 Task: Create new Company, with domain: 'zulu.edu.eg' and type: 'Prospect'. Add new contact for this company, with mail Id: 'Jiya18Parker@zulu.edu.eg', First Name: Jiya, Last name:  Parker, Job Title: 'Operations Coordinator', Phone Number: '(408) 555-9019'. Change life cycle stage to  Lead and lead status to  Open. Logged in from softage.1@softage.net
Action: Mouse moved to (96, 58)
Screenshot: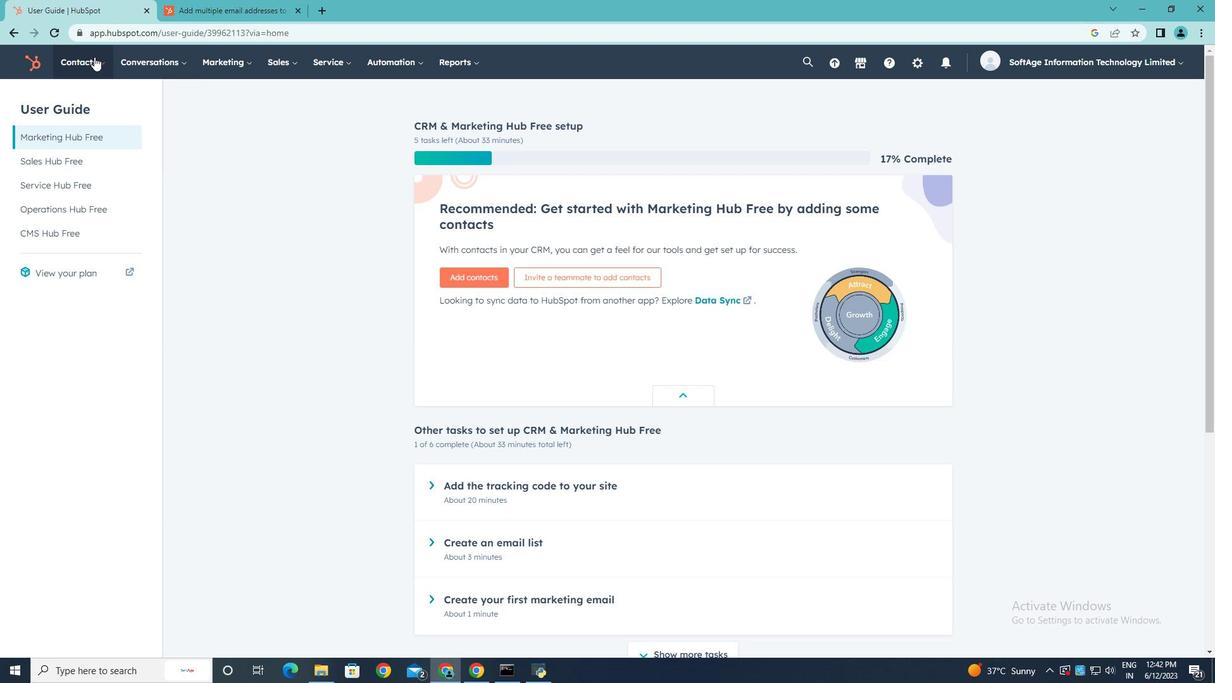 
Action: Mouse pressed left at (96, 58)
Screenshot: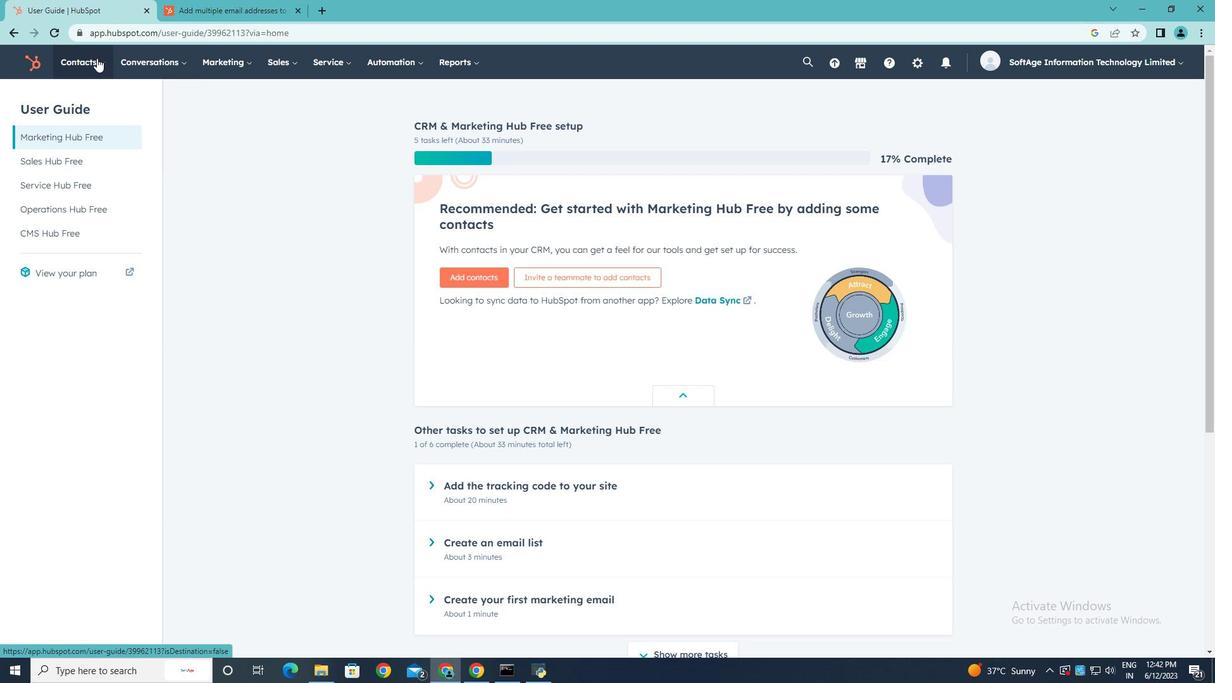 
Action: Mouse moved to (102, 124)
Screenshot: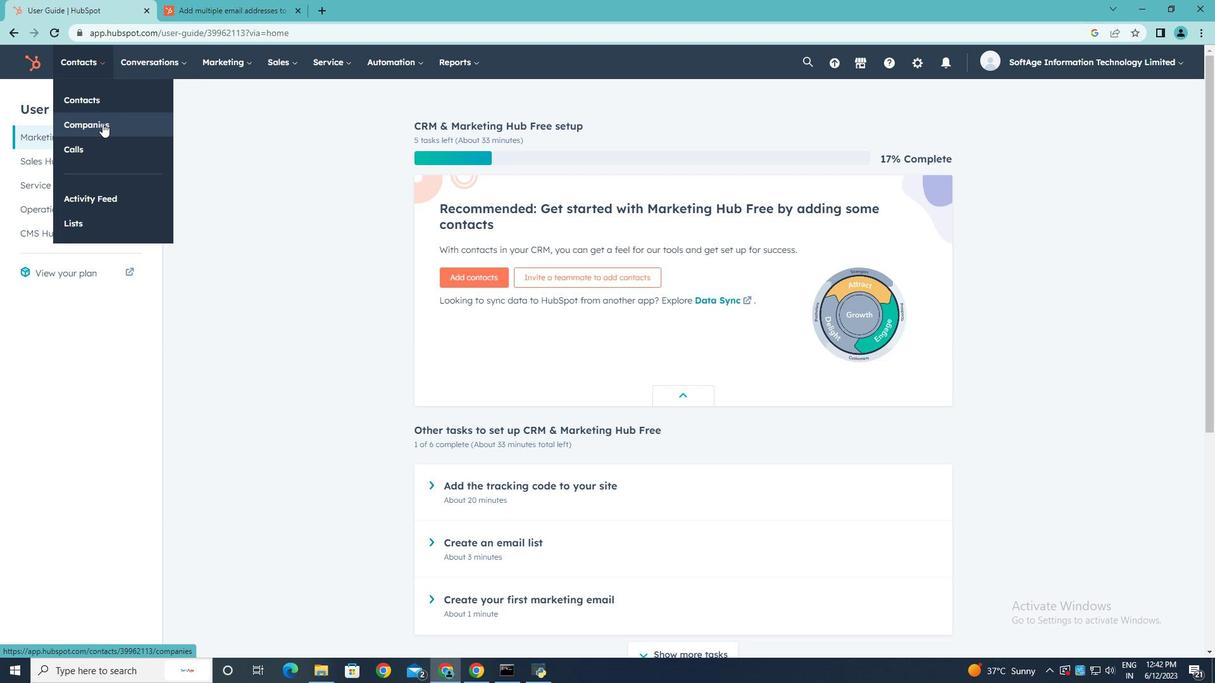 
Action: Mouse pressed left at (102, 124)
Screenshot: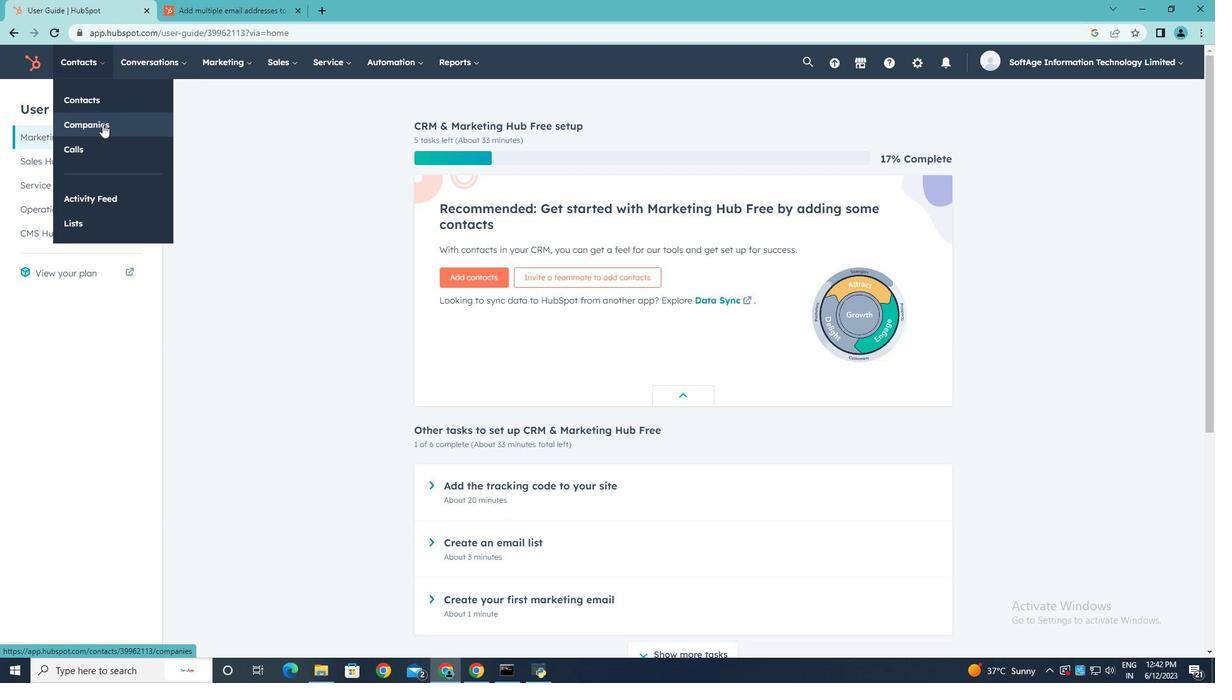 
Action: Mouse moved to (1153, 107)
Screenshot: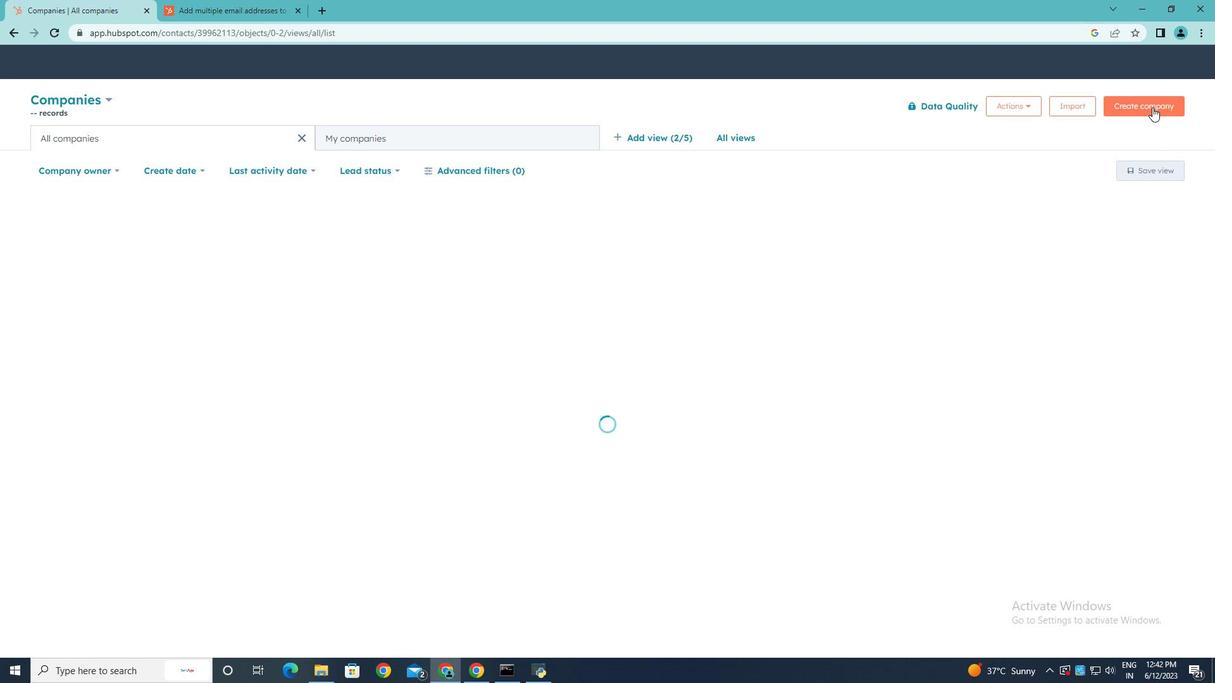 
Action: Mouse pressed left at (1153, 107)
Screenshot: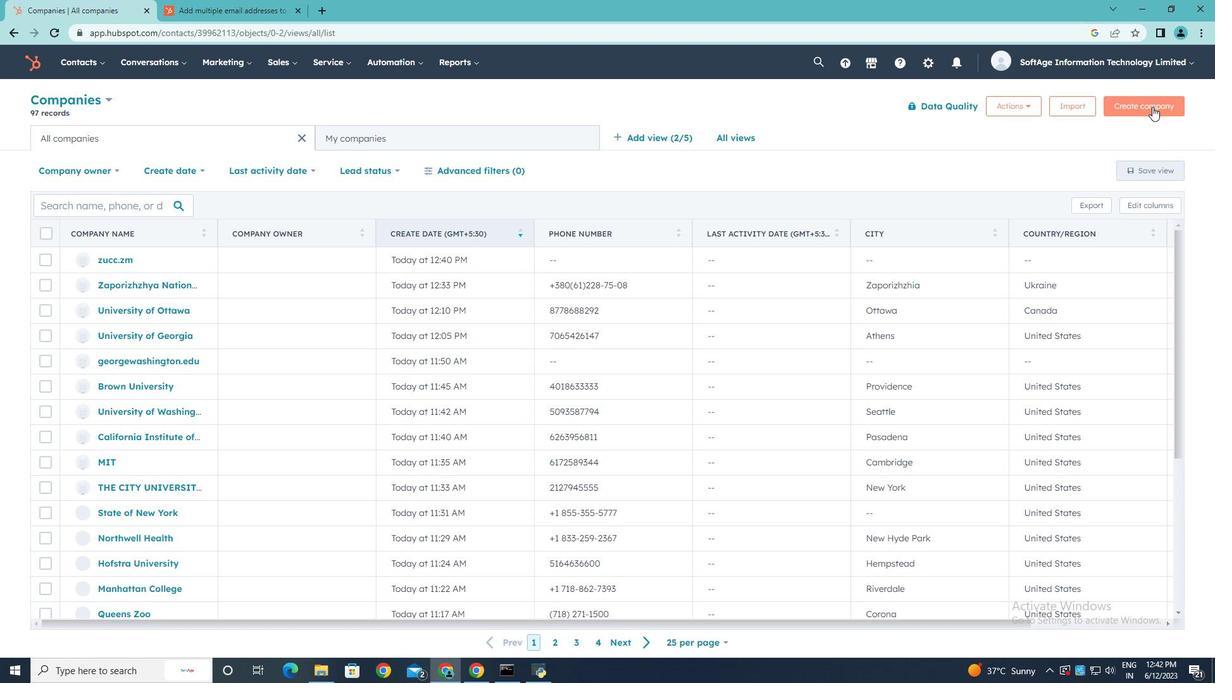 
Action: Mouse moved to (895, 162)
Screenshot: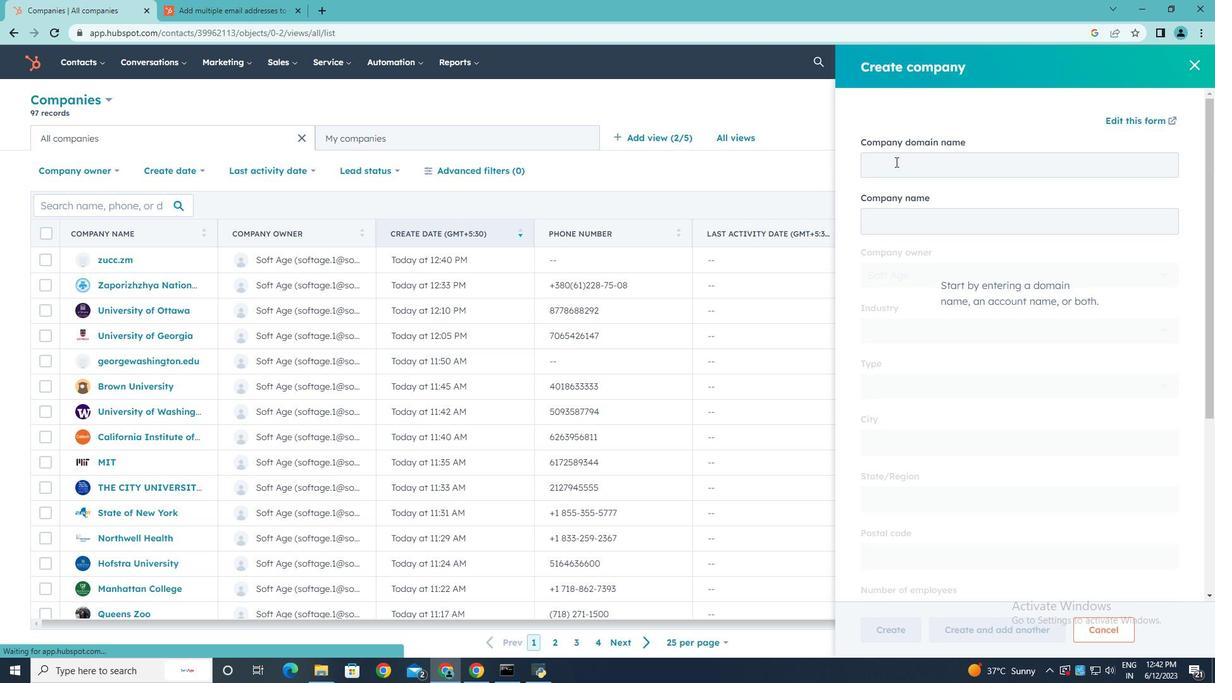 
Action: Mouse pressed left at (895, 162)
Screenshot: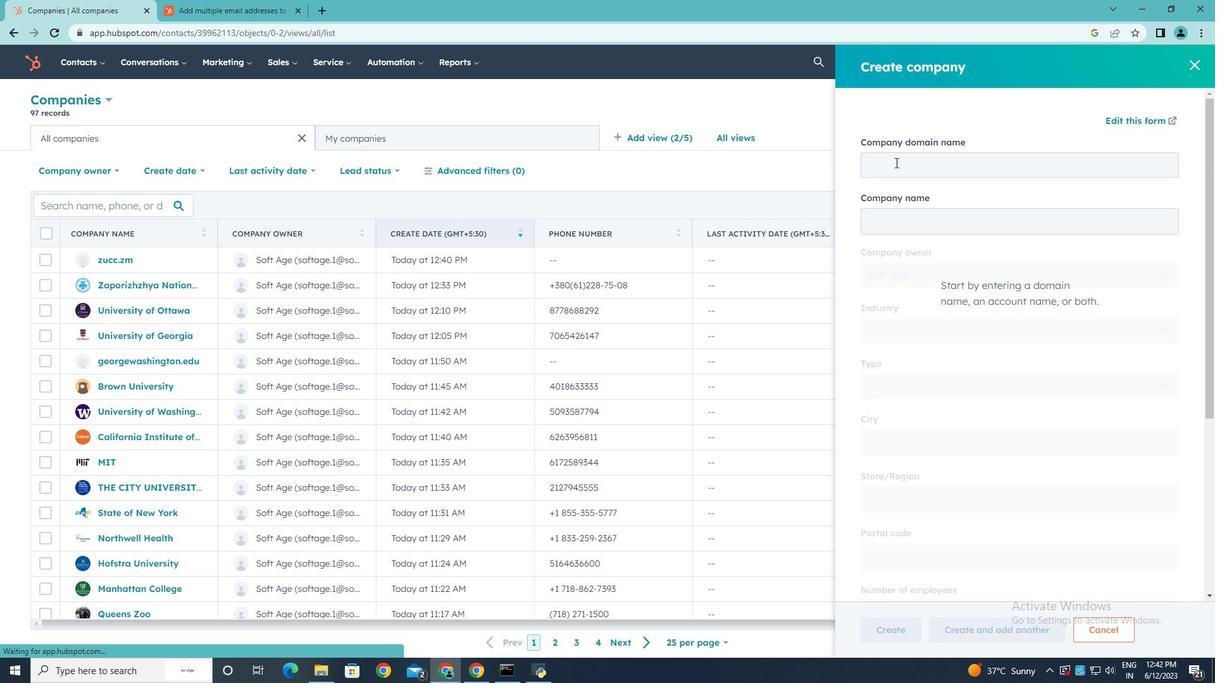 
Action: Key pressed zulu.edu.eg
Screenshot: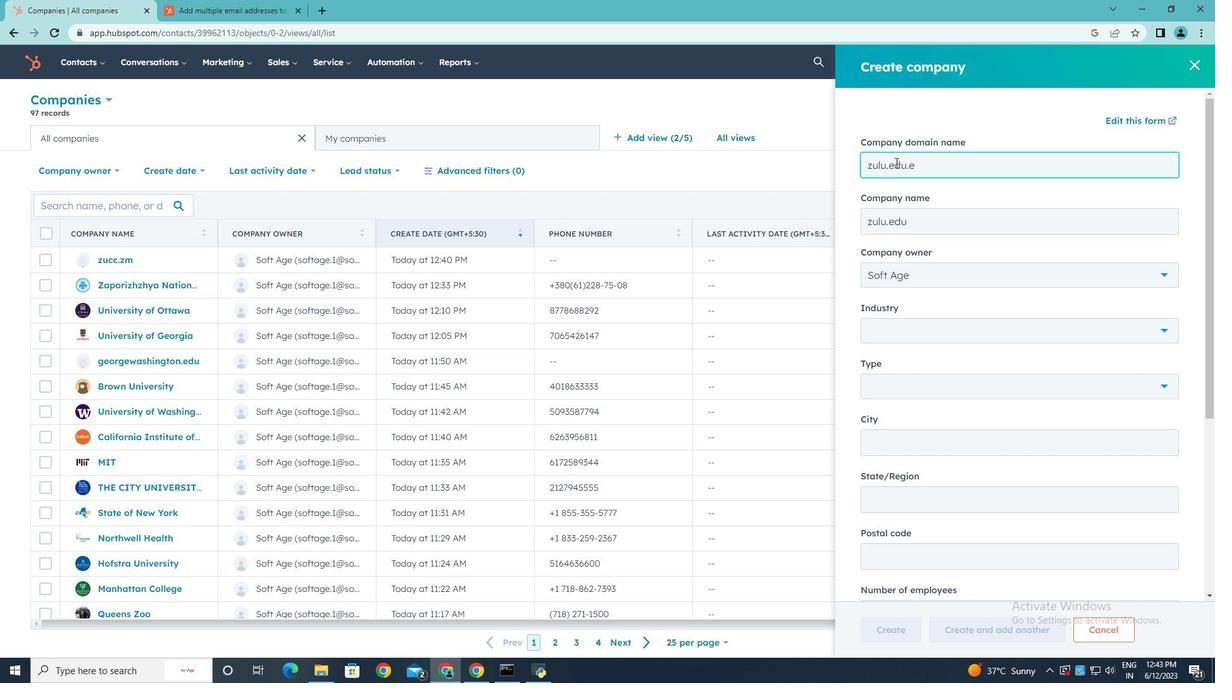 
Action: Mouse moved to (971, 288)
Screenshot: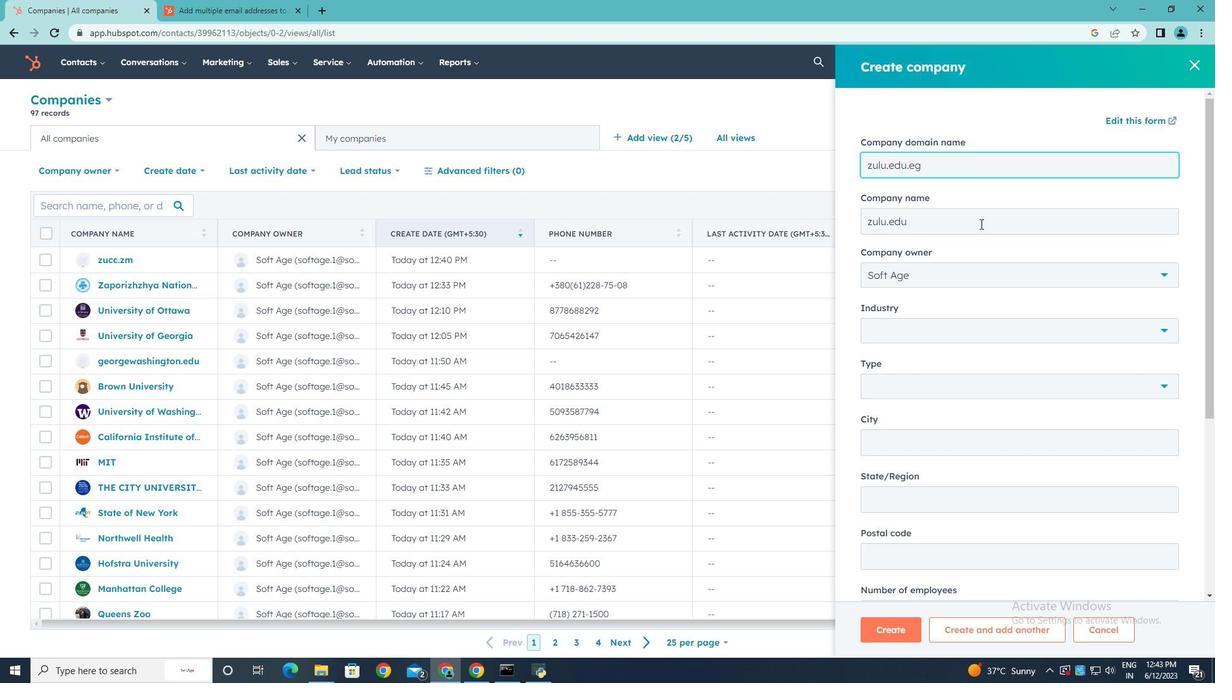 
Action: Mouse scrolled (971, 287) with delta (0, 0)
Screenshot: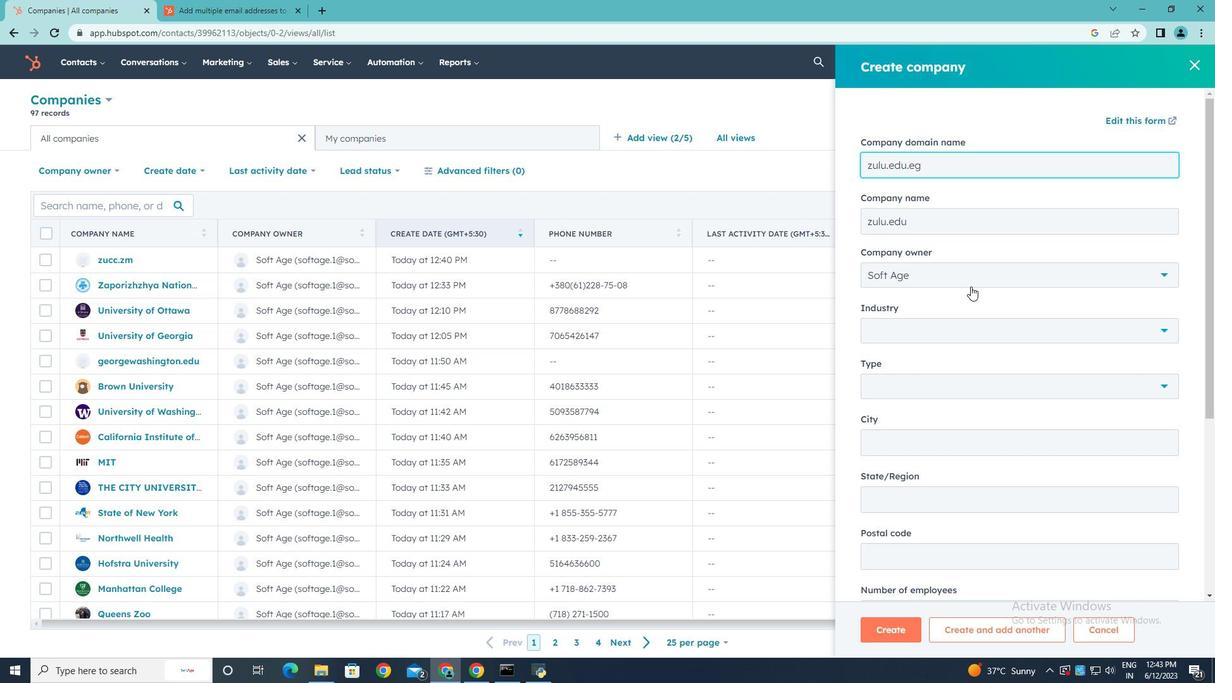 
Action: Mouse scrolled (971, 287) with delta (0, 0)
Screenshot: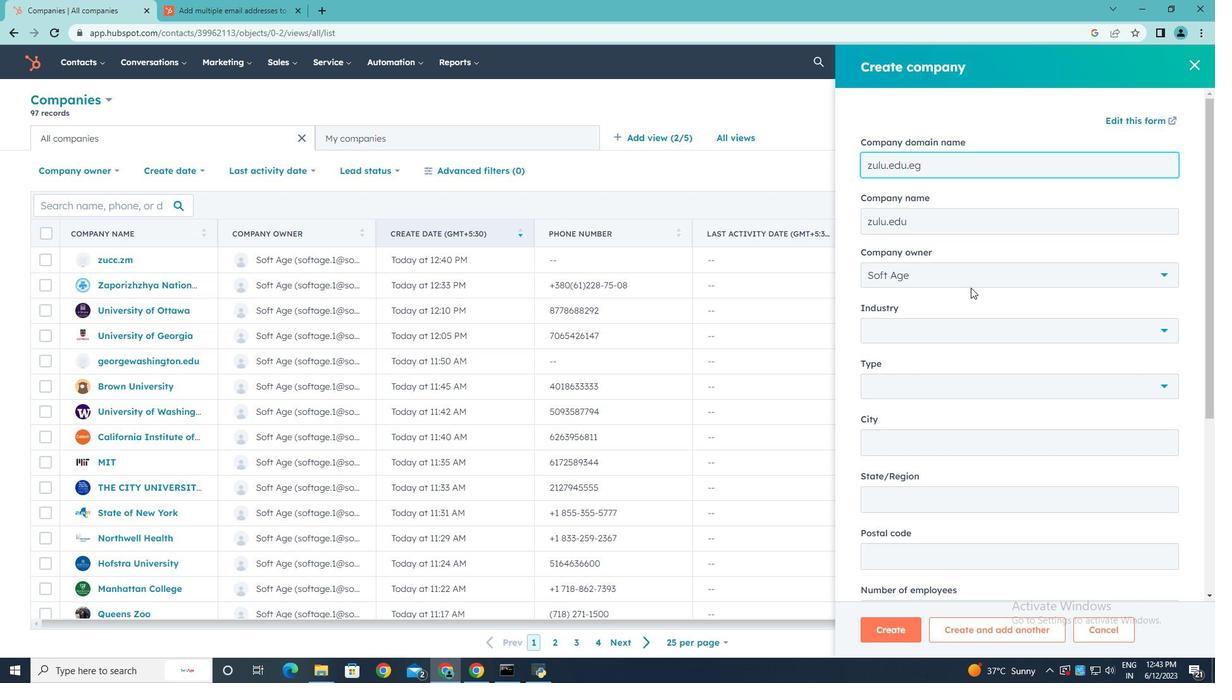 
Action: Mouse moved to (1161, 259)
Screenshot: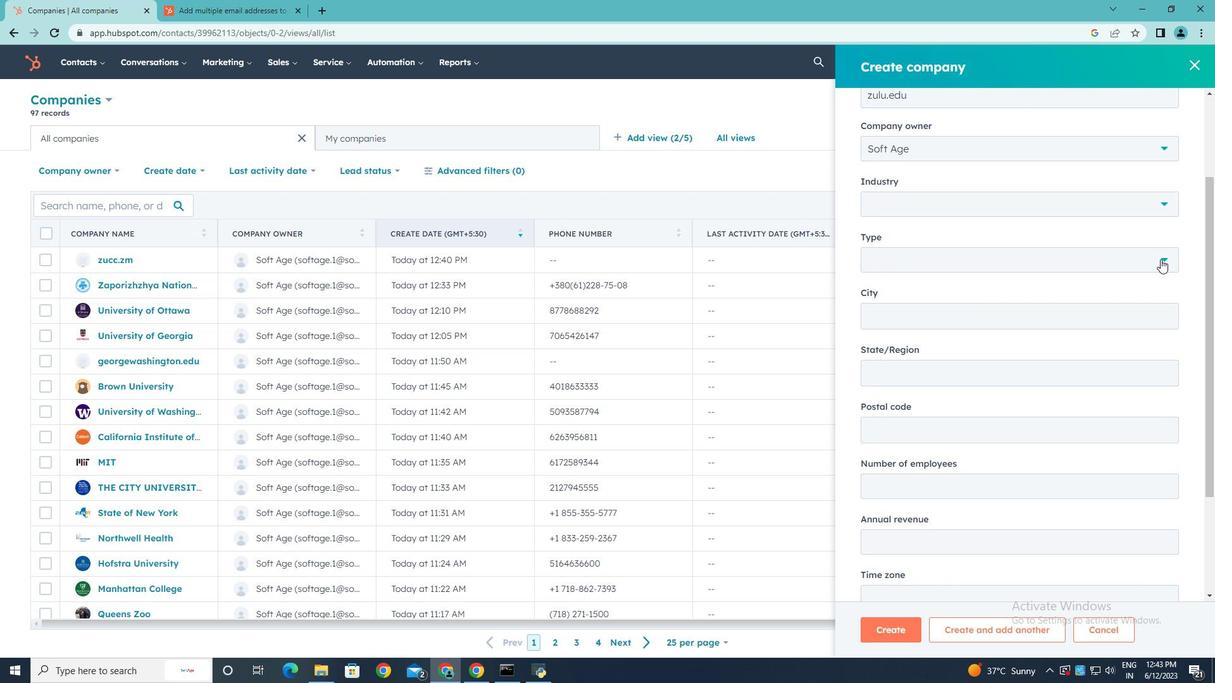 
Action: Mouse pressed left at (1161, 259)
Screenshot: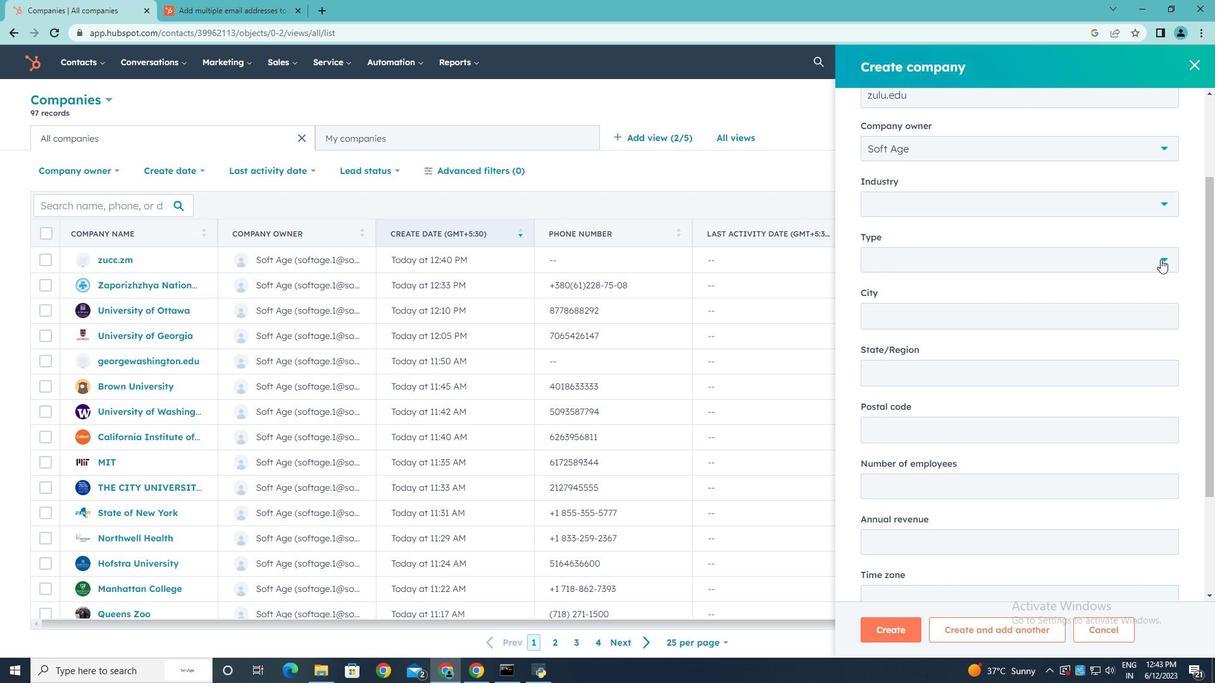
Action: Mouse moved to (997, 314)
Screenshot: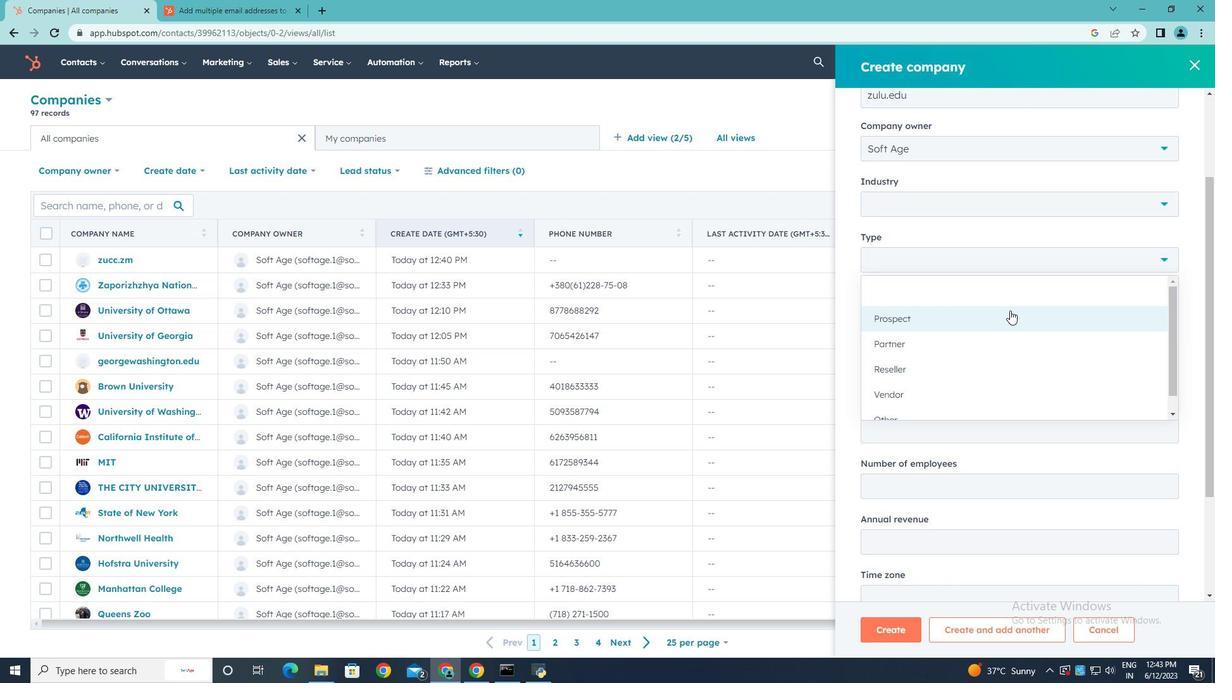 
Action: Mouse pressed left at (997, 314)
Screenshot: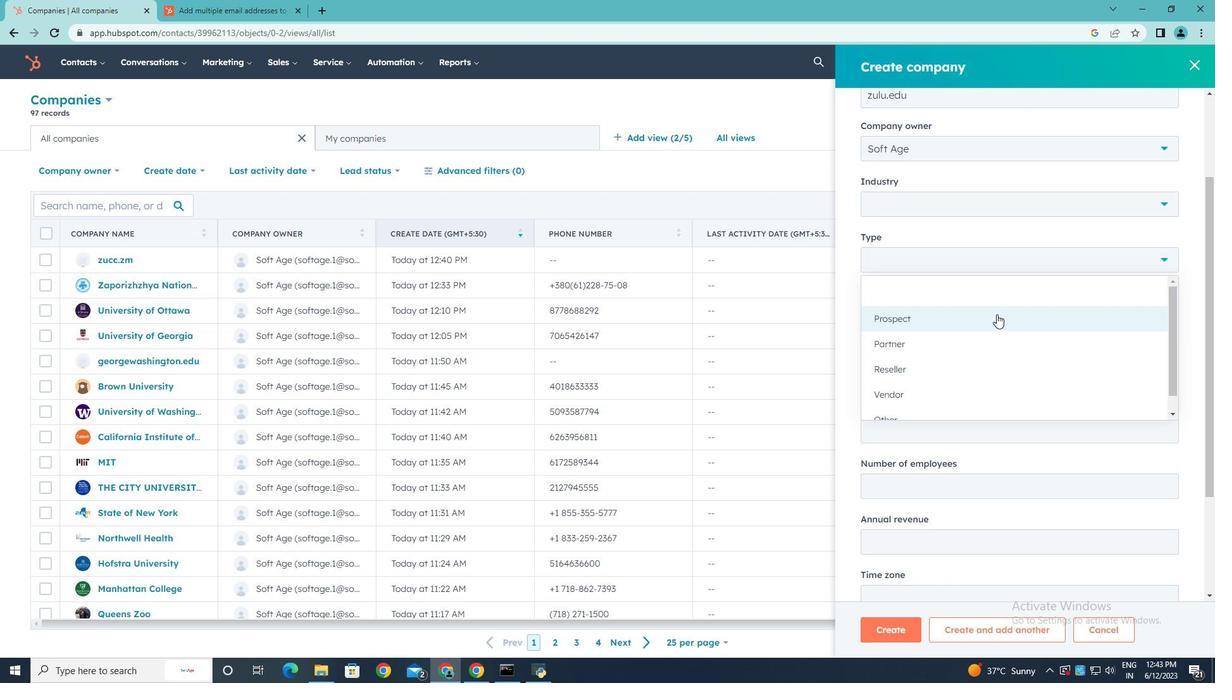 
Action: Mouse moved to (1037, 351)
Screenshot: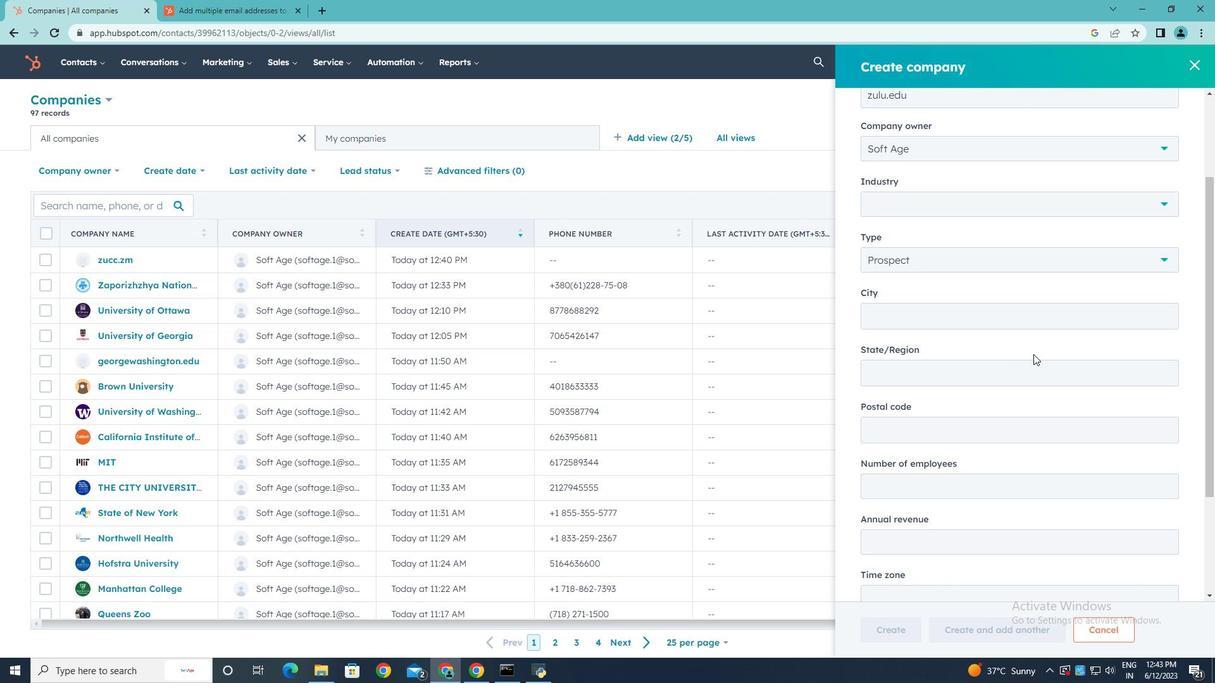 
Action: Mouse scrolled (1037, 350) with delta (0, 0)
Screenshot: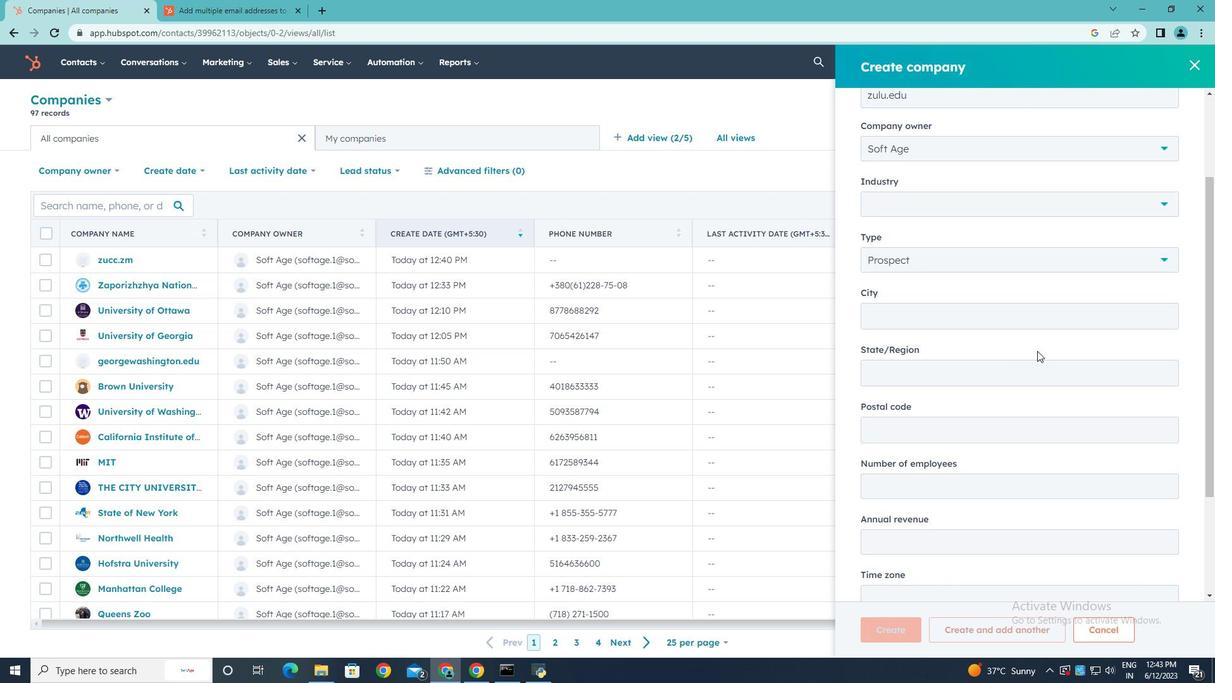 
Action: Mouse scrolled (1037, 350) with delta (0, 0)
Screenshot: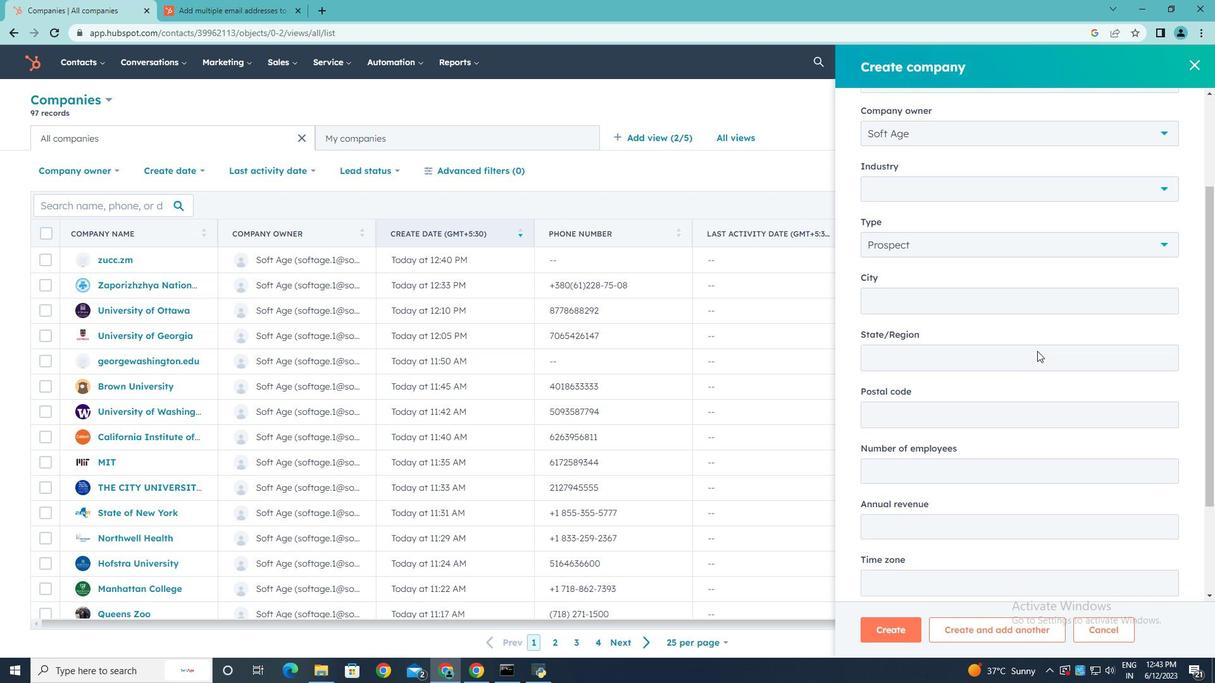 
Action: Mouse scrolled (1037, 350) with delta (0, 0)
Screenshot: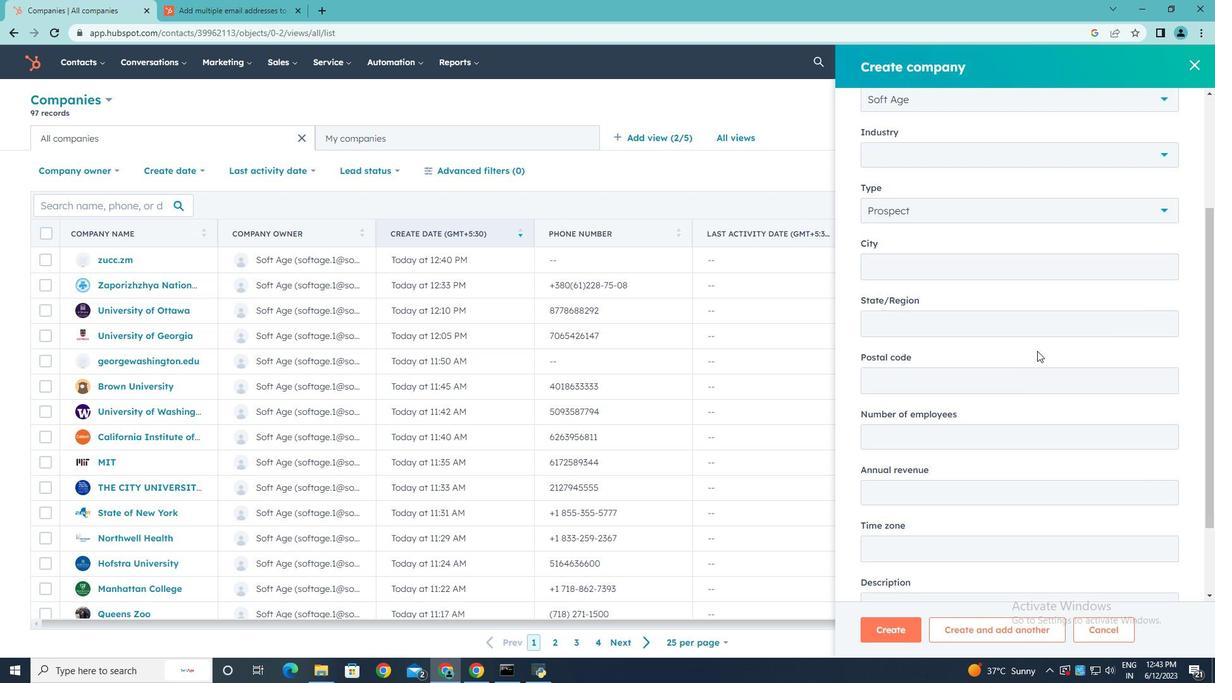
Action: Mouse scrolled (1037, 350) with delta (0, 0)
Screenshot: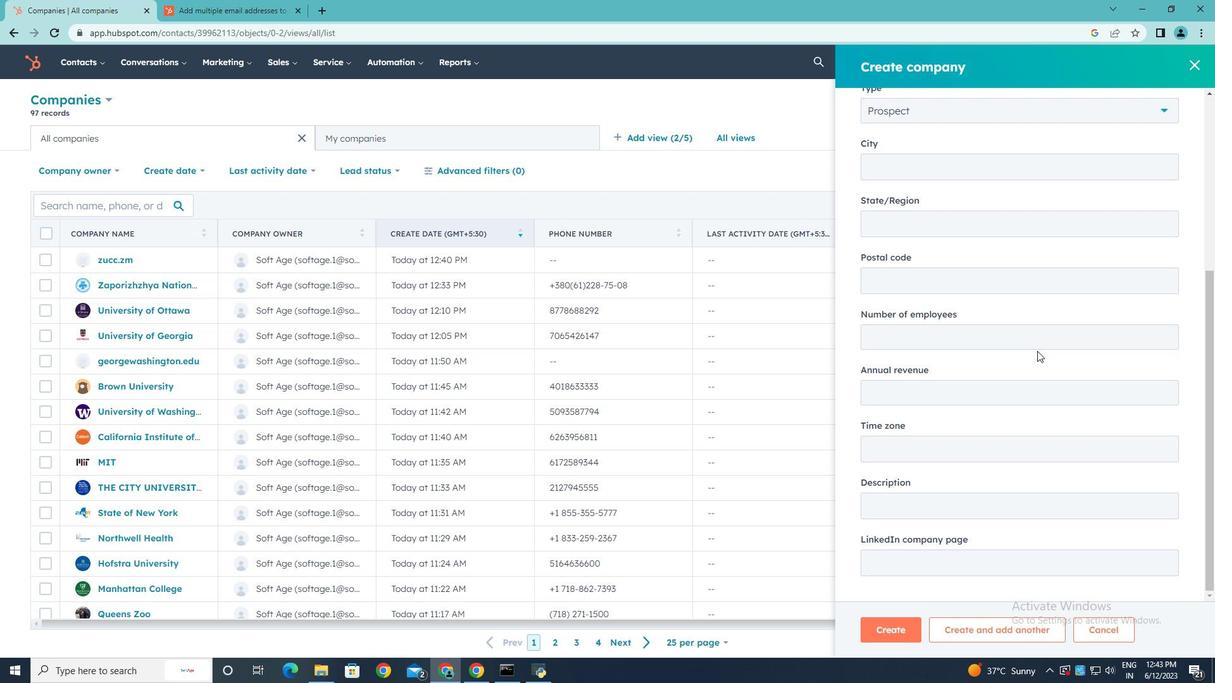 
Action: Mouse scrolled (1037, 350) with delta (0, 0)
Screenshot: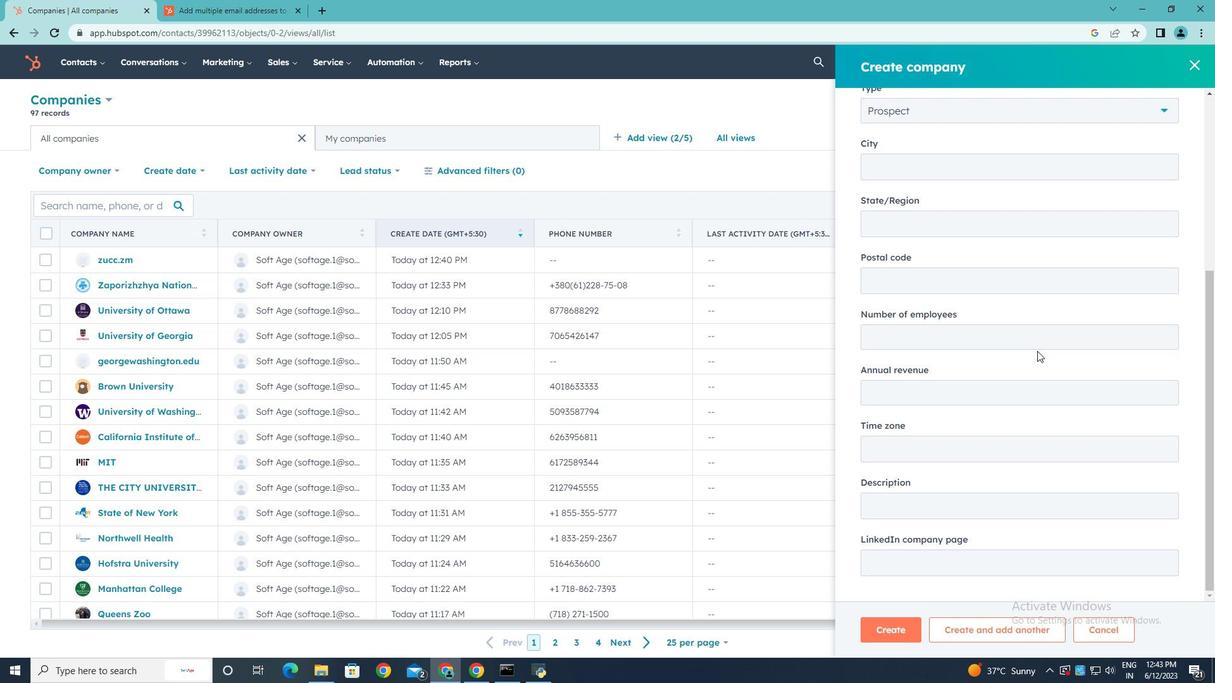 
Action: Mouse scrolled (1037, 350) with delta (0, 0)
Screenshot: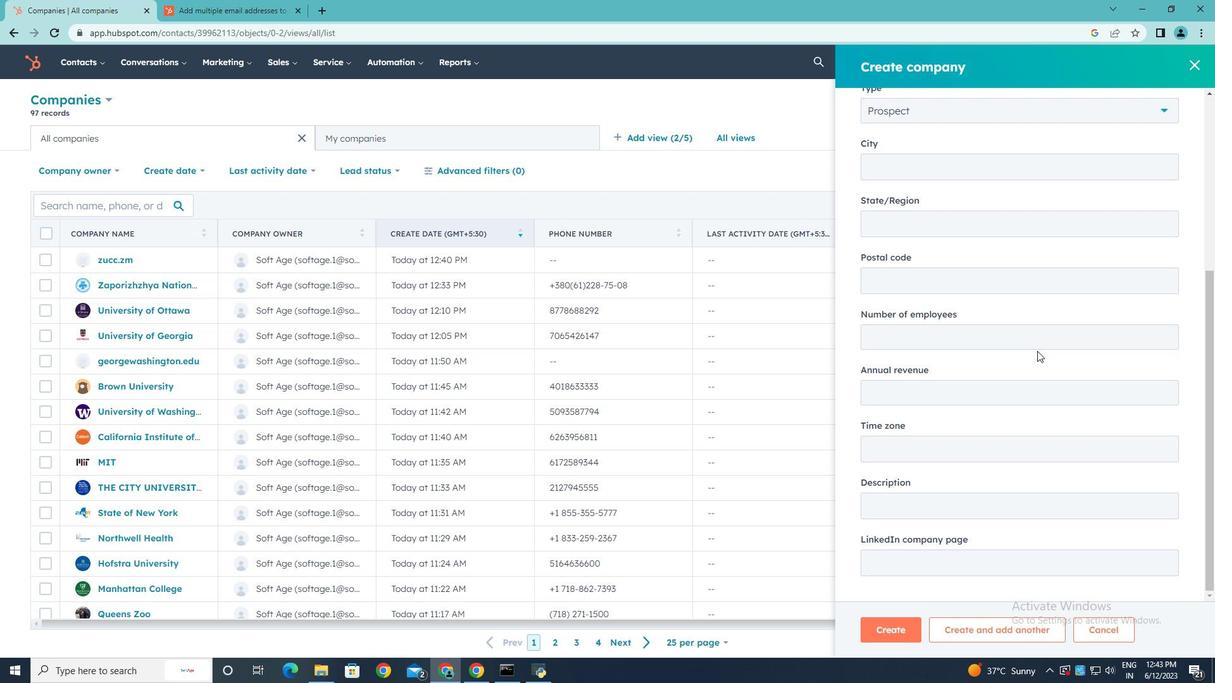 
Action: Mouse moved to (900, 630)
Screenshot: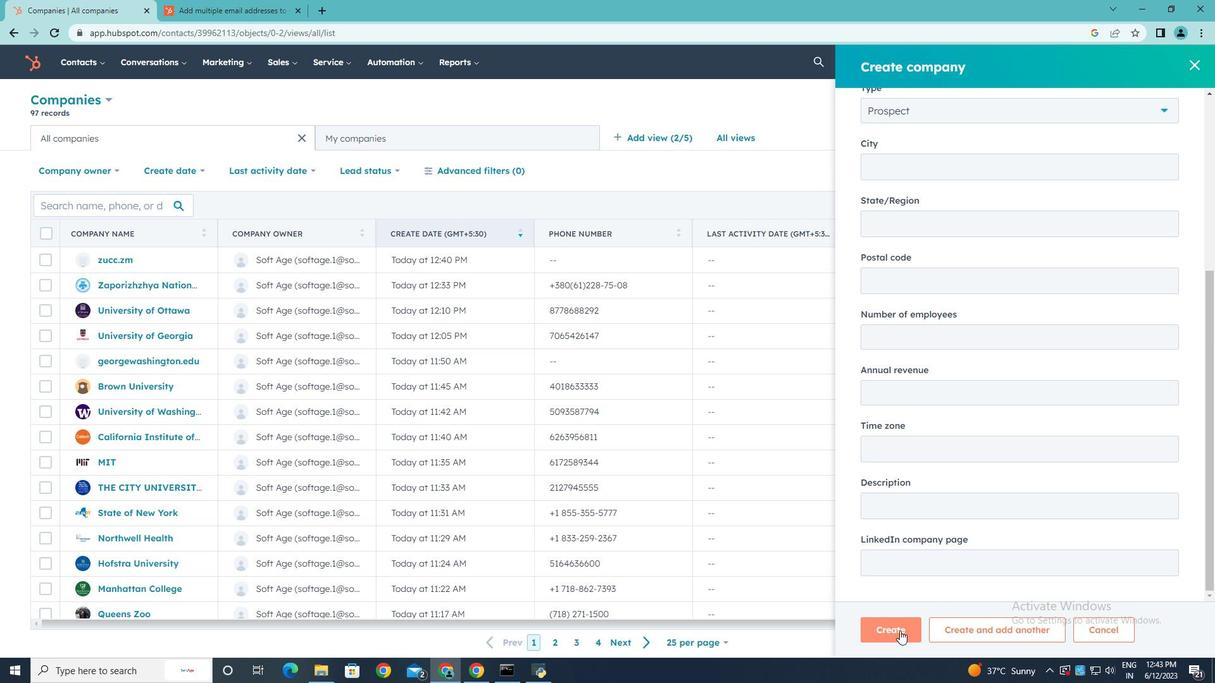 
Action: Mouse pressed left at (900, 630)
Screenshot: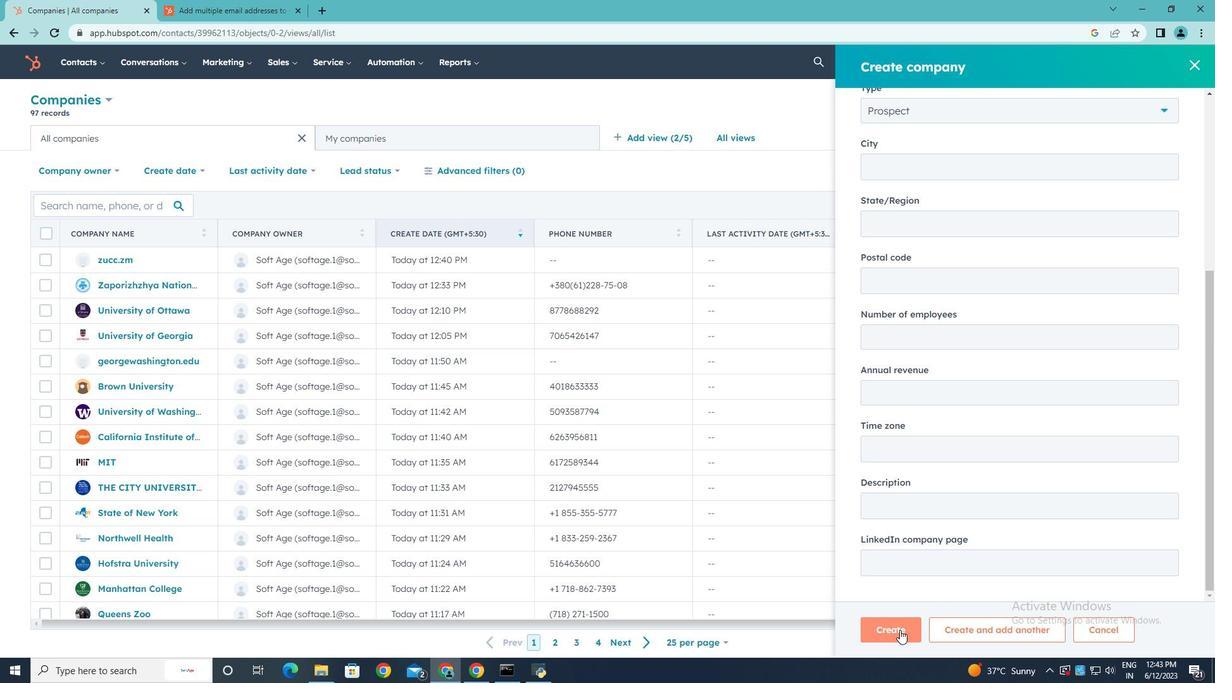 
Action: Mouse moved to (863, 410)
Screenshot: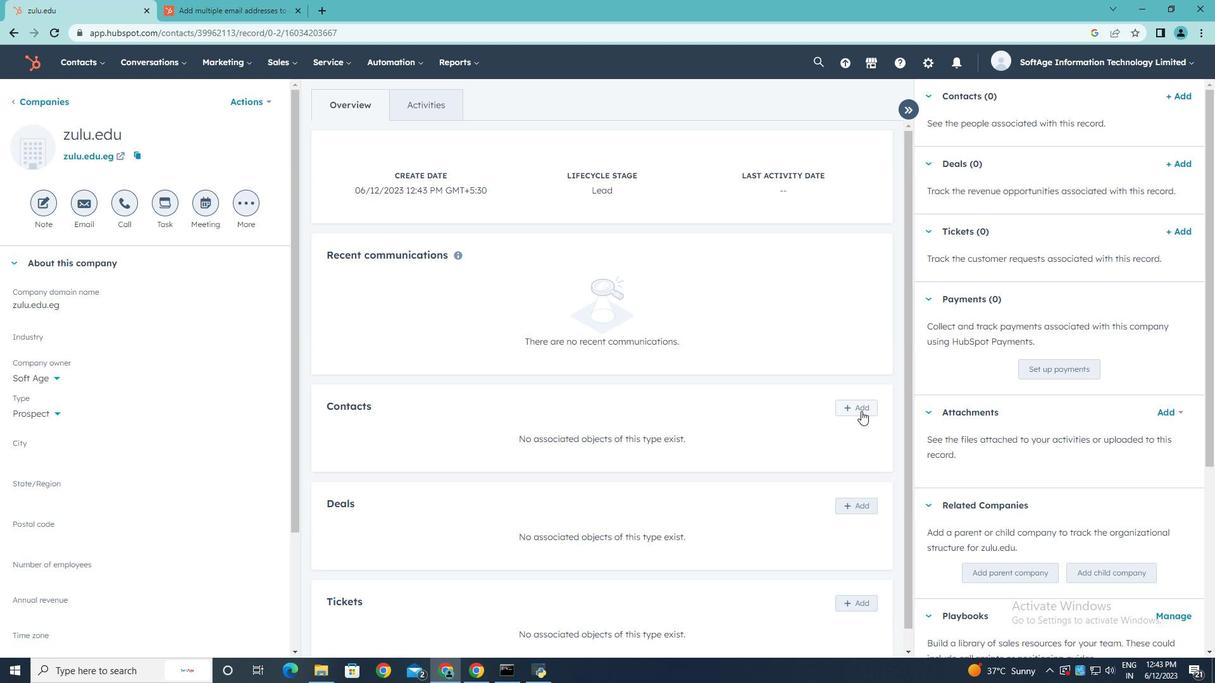 
Action: Mouse pressed left at (863, 410)
Screenshot: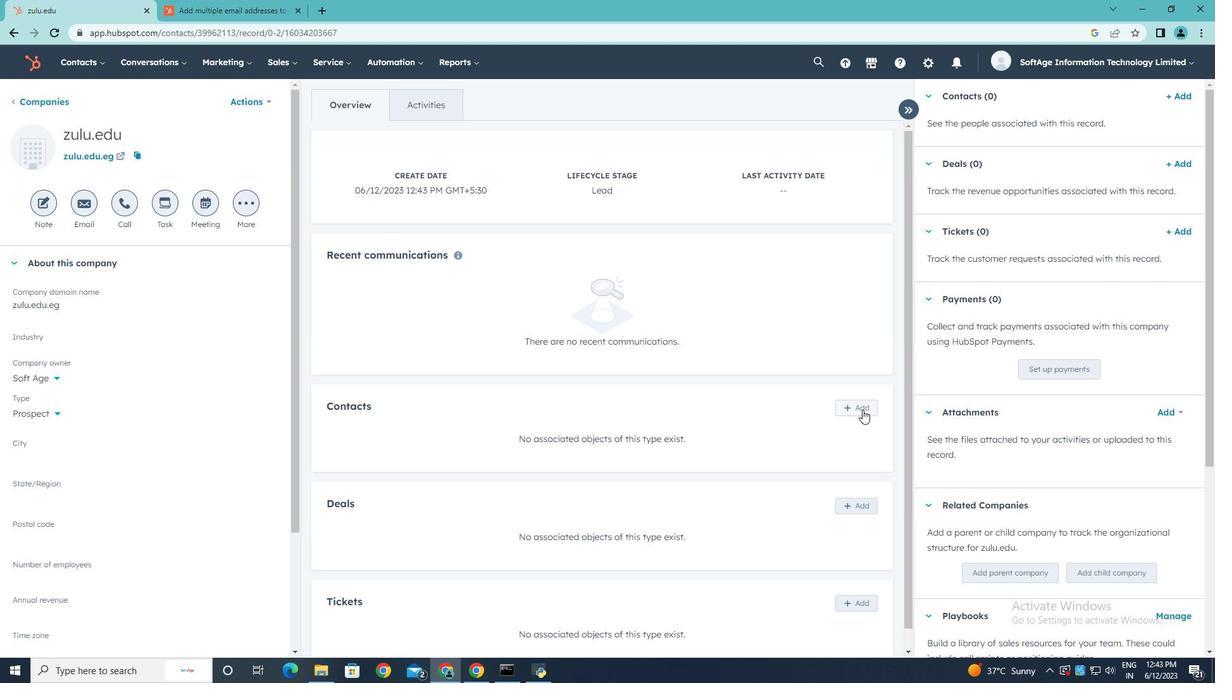 
Action: Mouse moved to (975, 134)
Screenshot: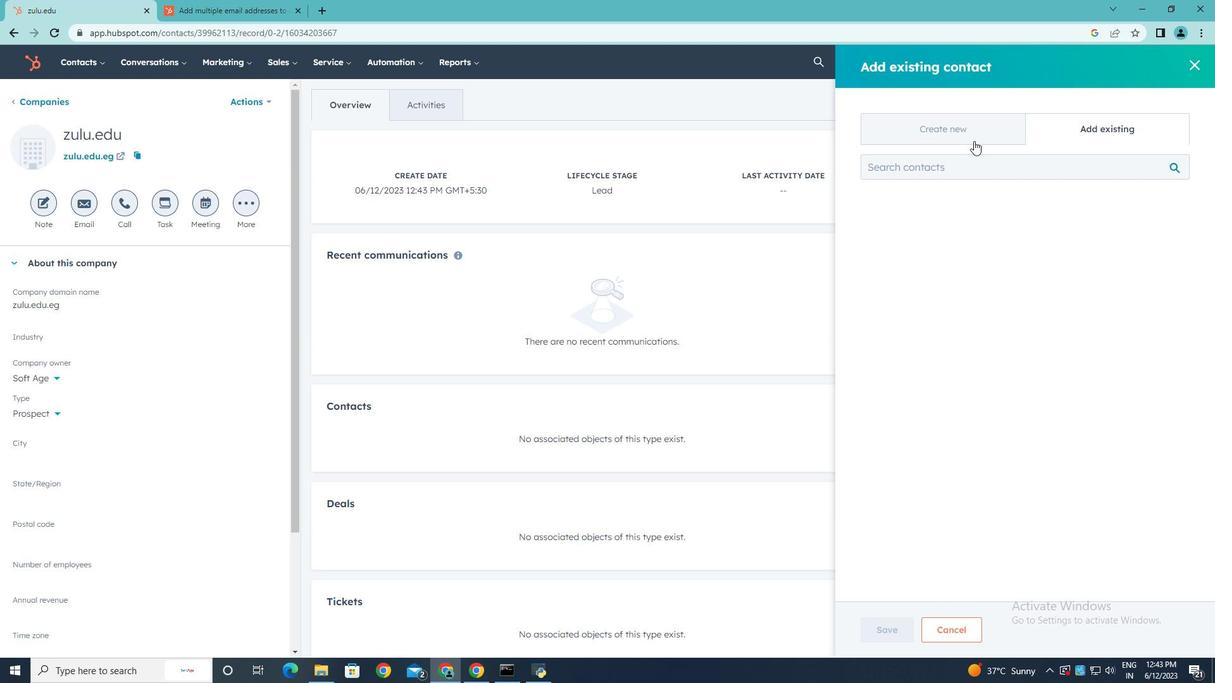 
Action: Mouse pressed left at (975, 134)
Screenshot: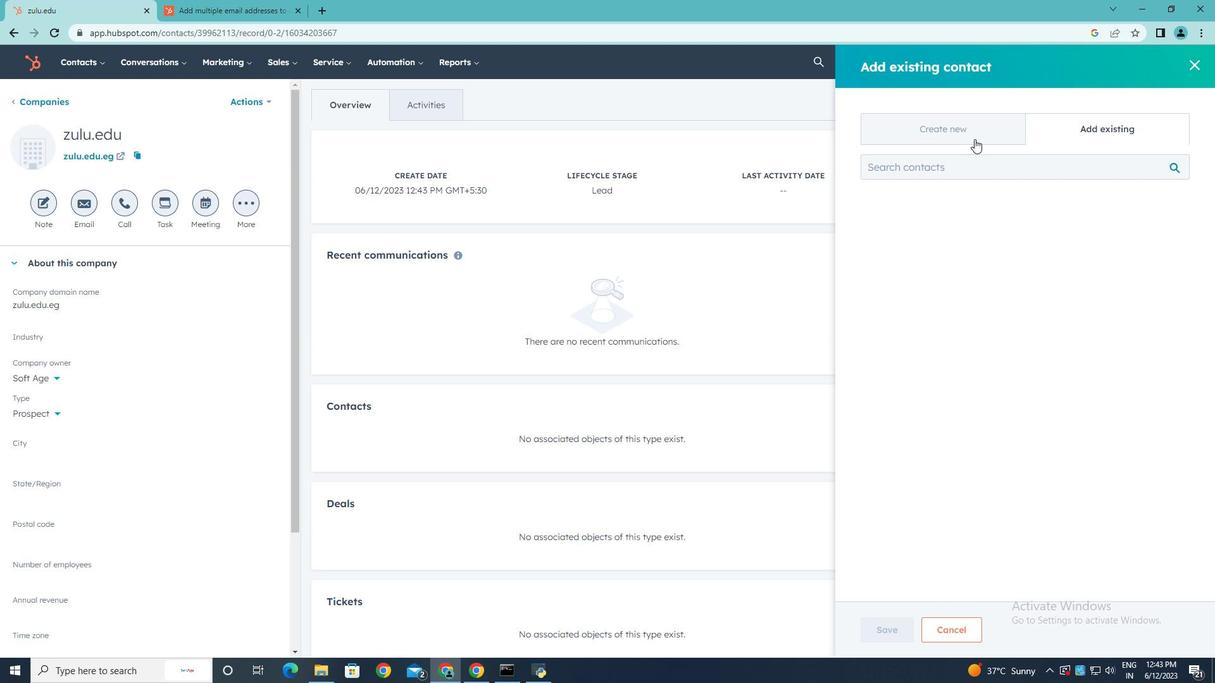 
Action: Mouse moved to (900, 207)
Screenshot: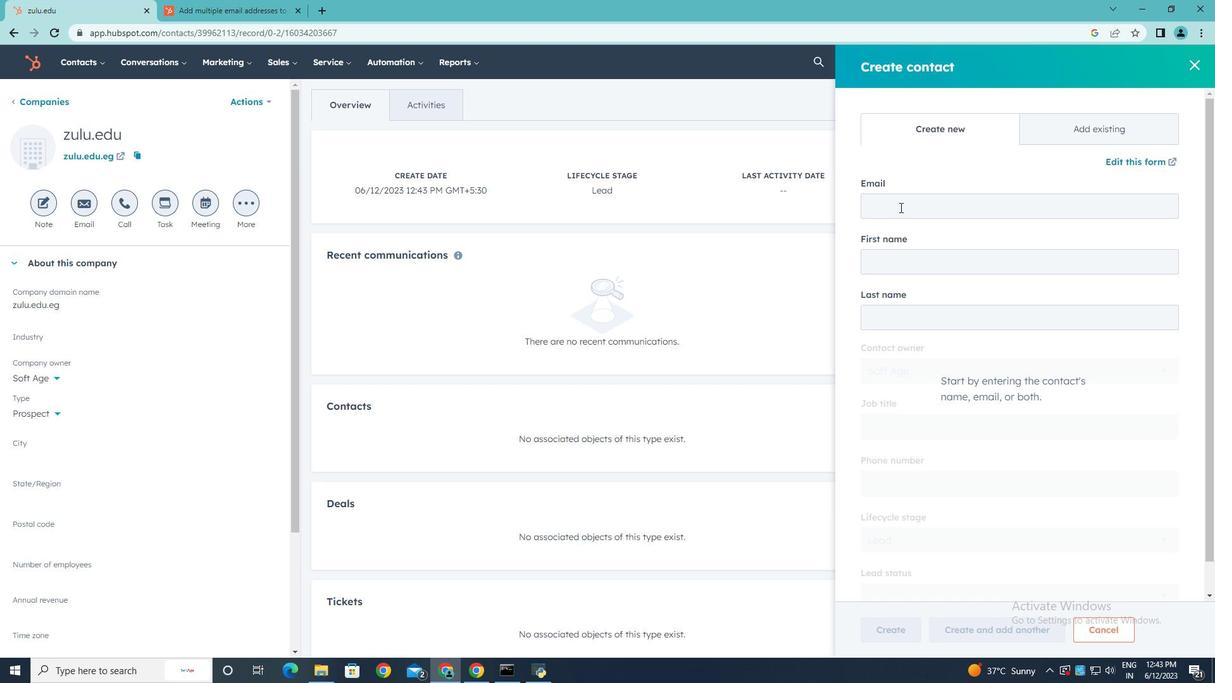 
Action: Mouse pressed left at (900, 207)
Screenshot: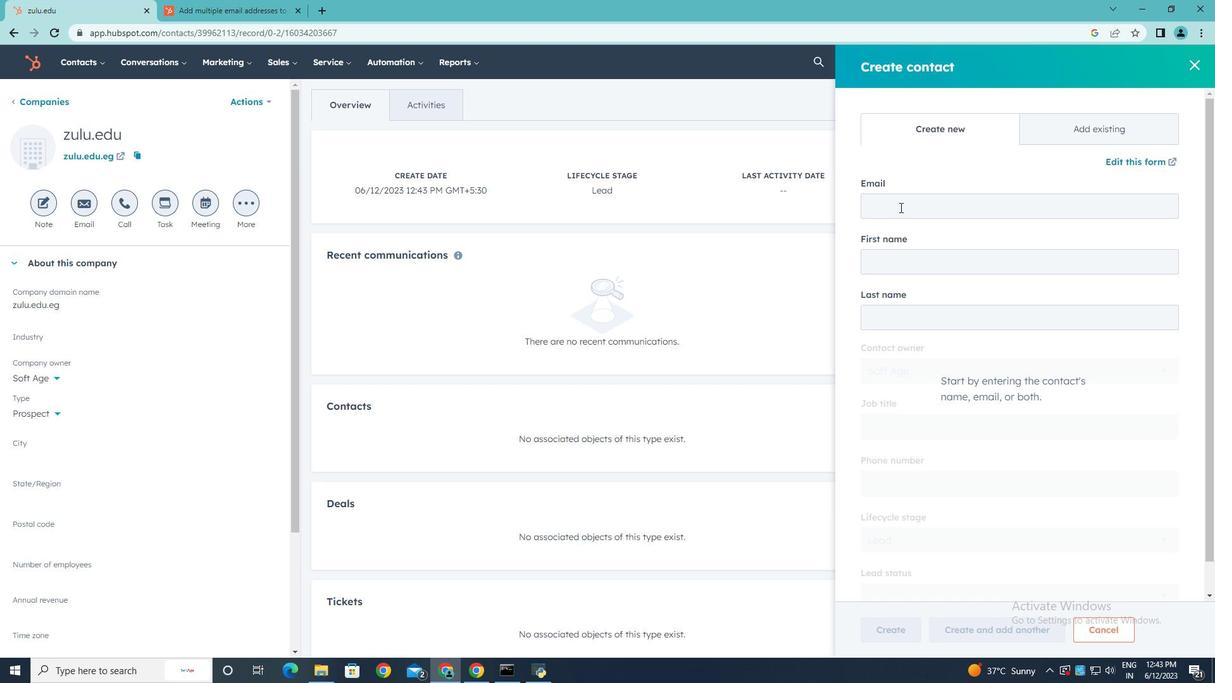 
Action: Key pressed <Key.shift>Jiya18<Key.shift>Parker<Key.shift>@zulu.edu.eg
Screenshot: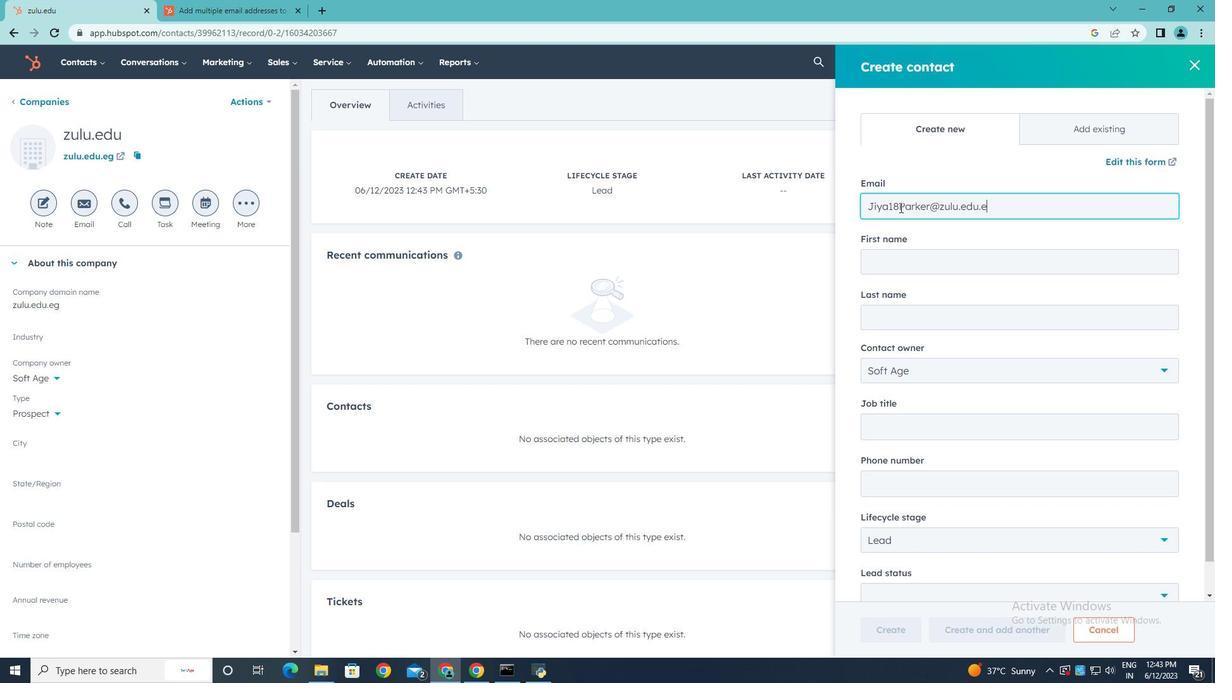 
Action: Mouse moved to (902, 260)
Screenshot: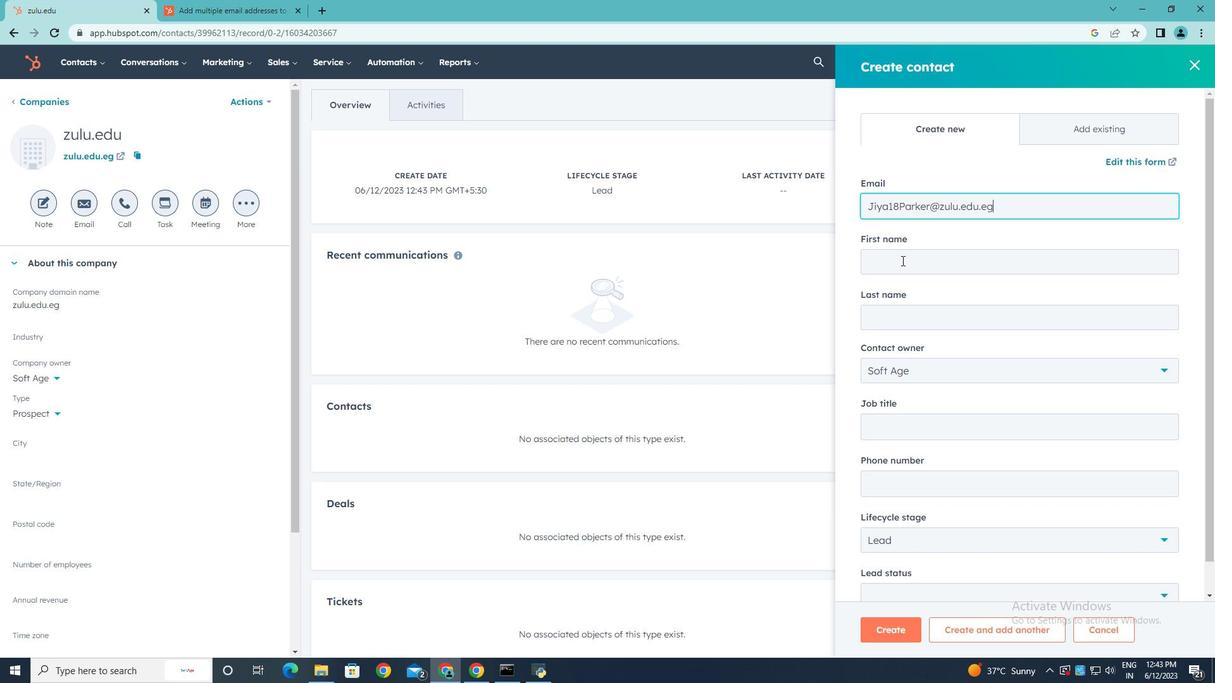 
Action: Mouse pressed left at (902, 260)
Screenshot: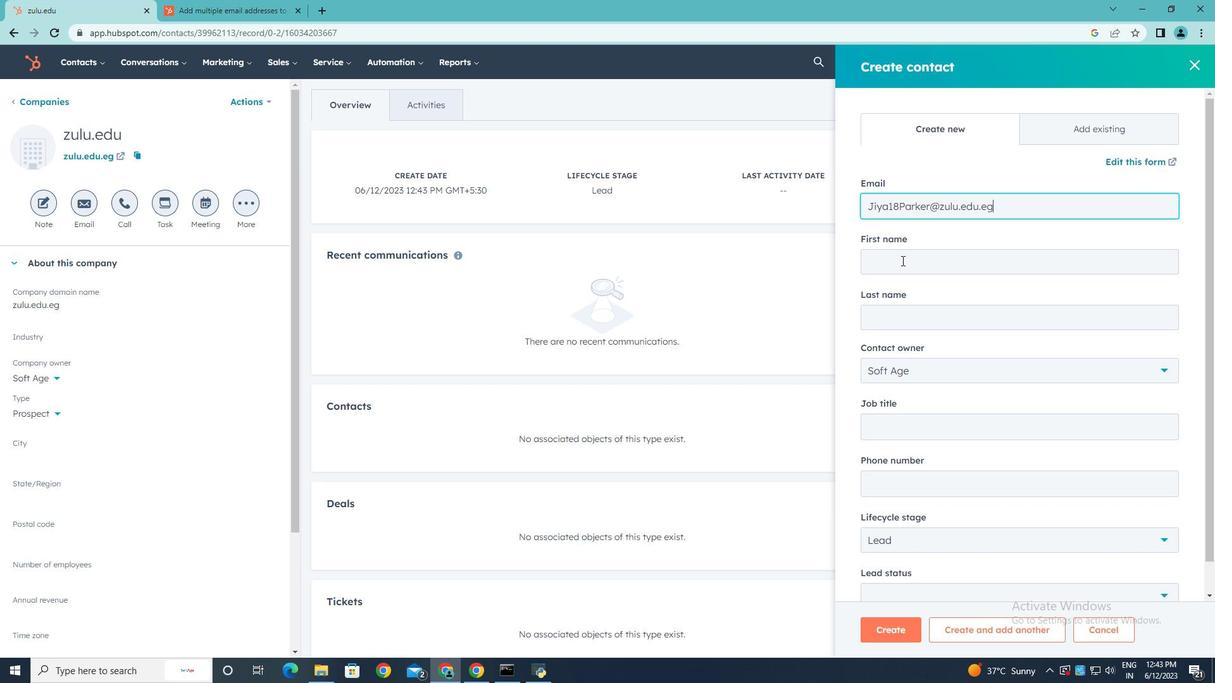 
Action: Key pressed <Key.shift>Jiya
Screenshot: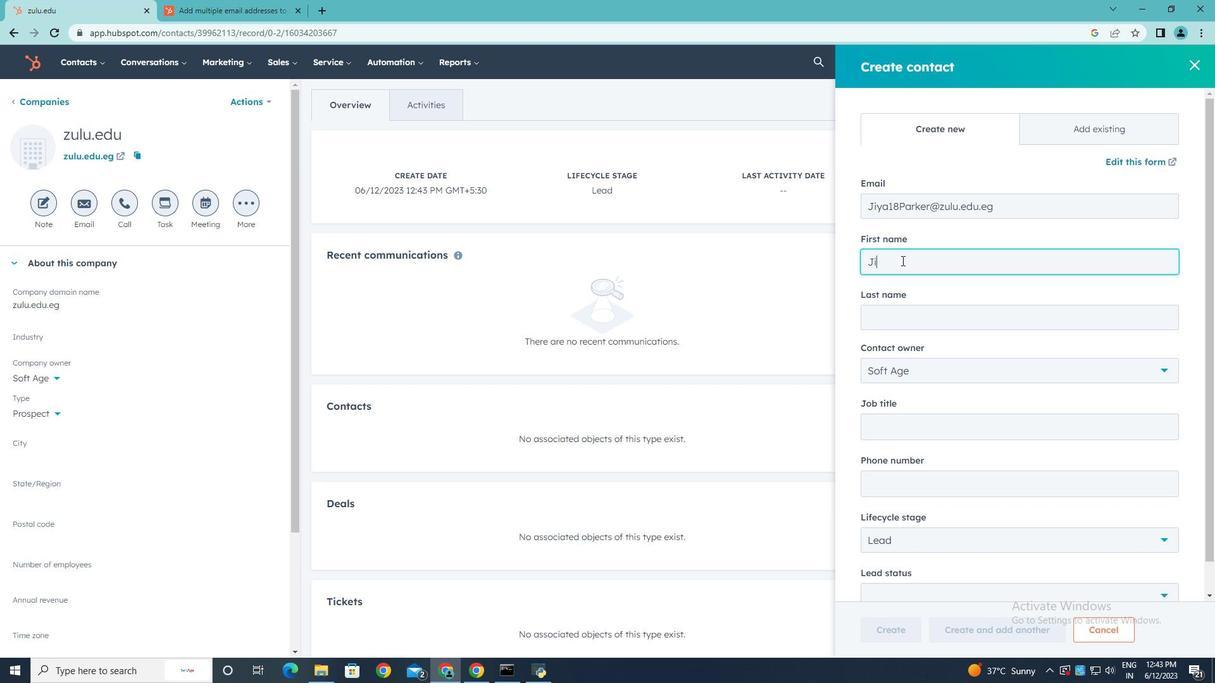 
Action: Mouse moved to (890, 318)
Screenshot: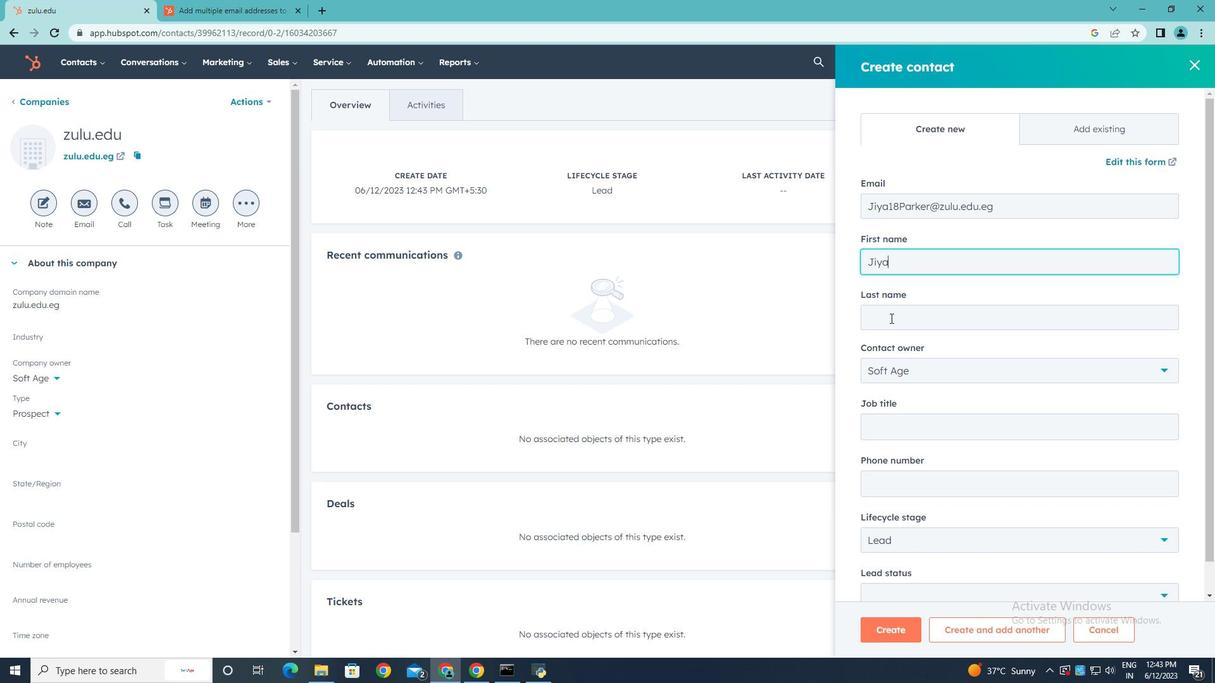 
Action: Mouse pressed left at (890, 318)
Screenshot: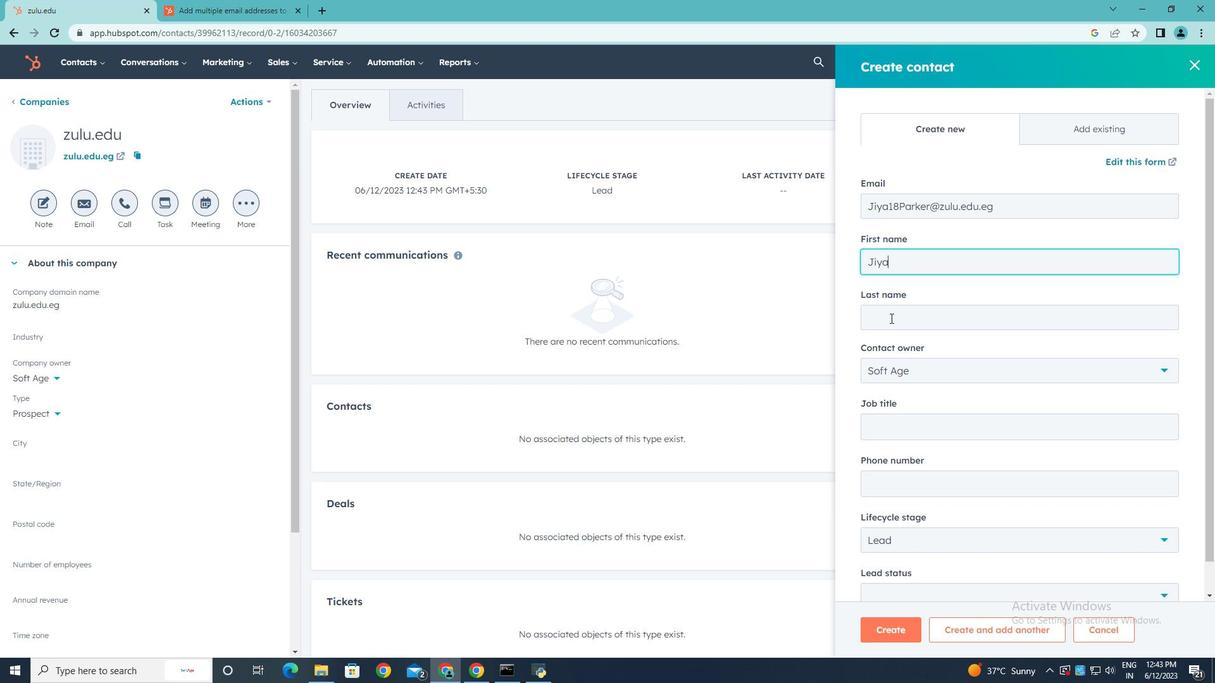 
Action: Key pressed <Key.shift>Parker
Screenshot: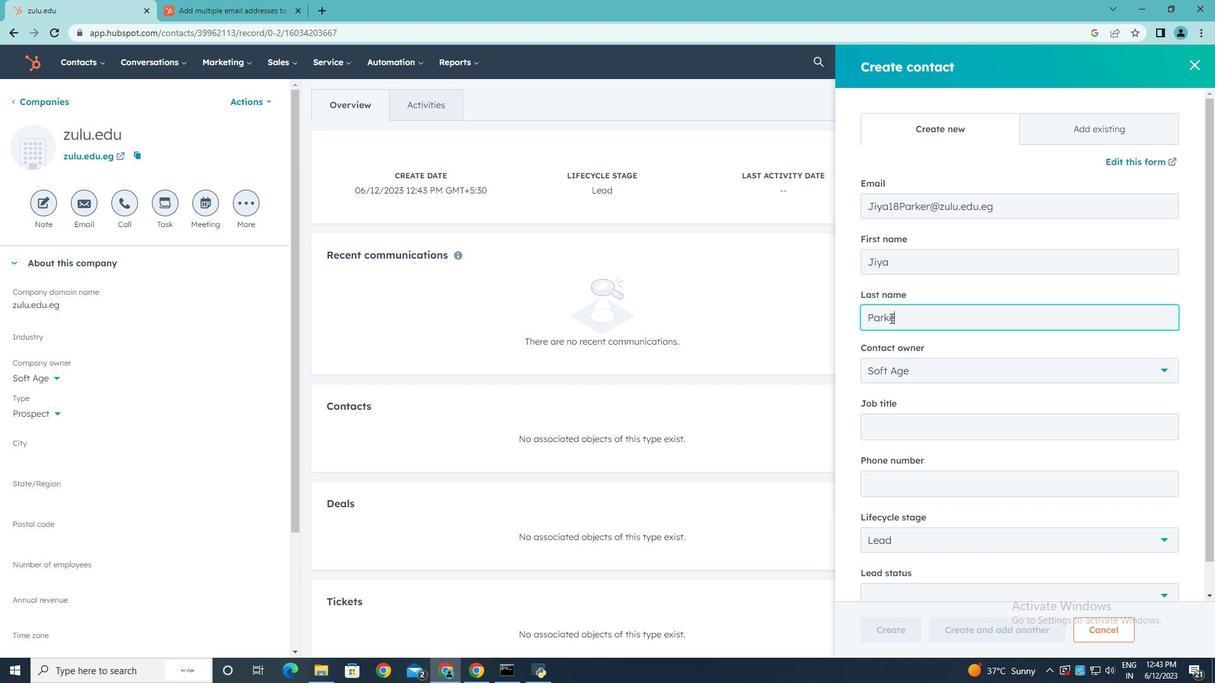 
Action: Mouse moved to (937, 426)
Screenshot: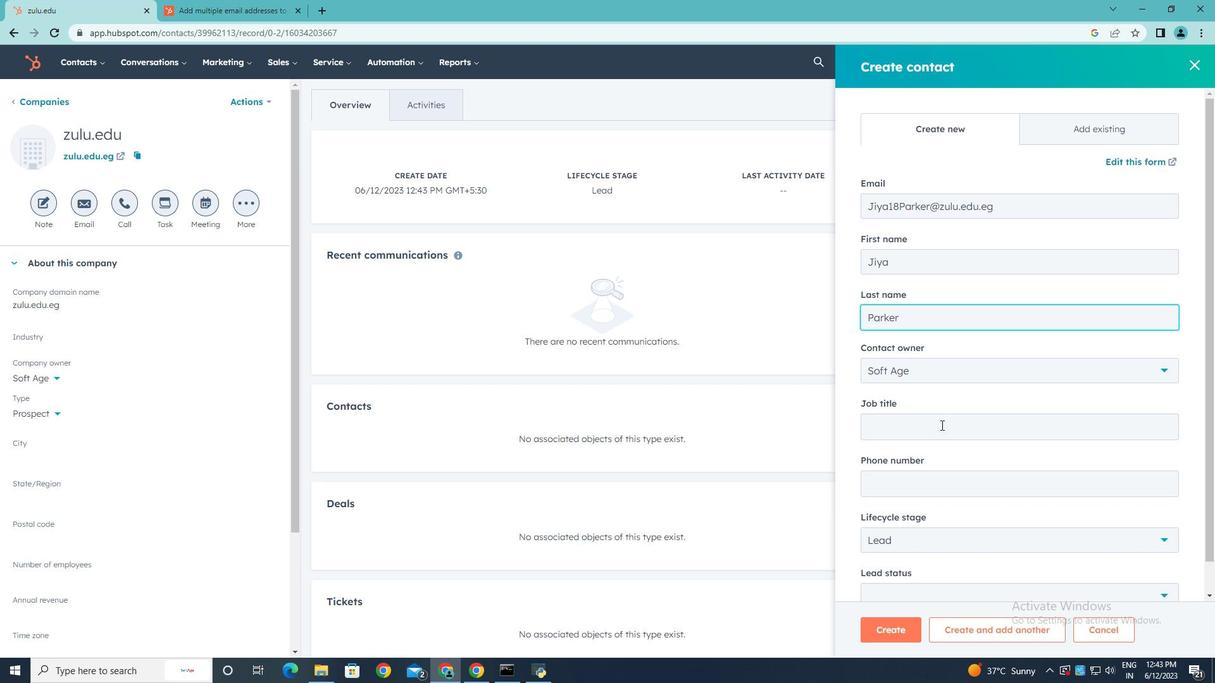 
Action: Mouse pressed left at (937, 426)
Screenshot: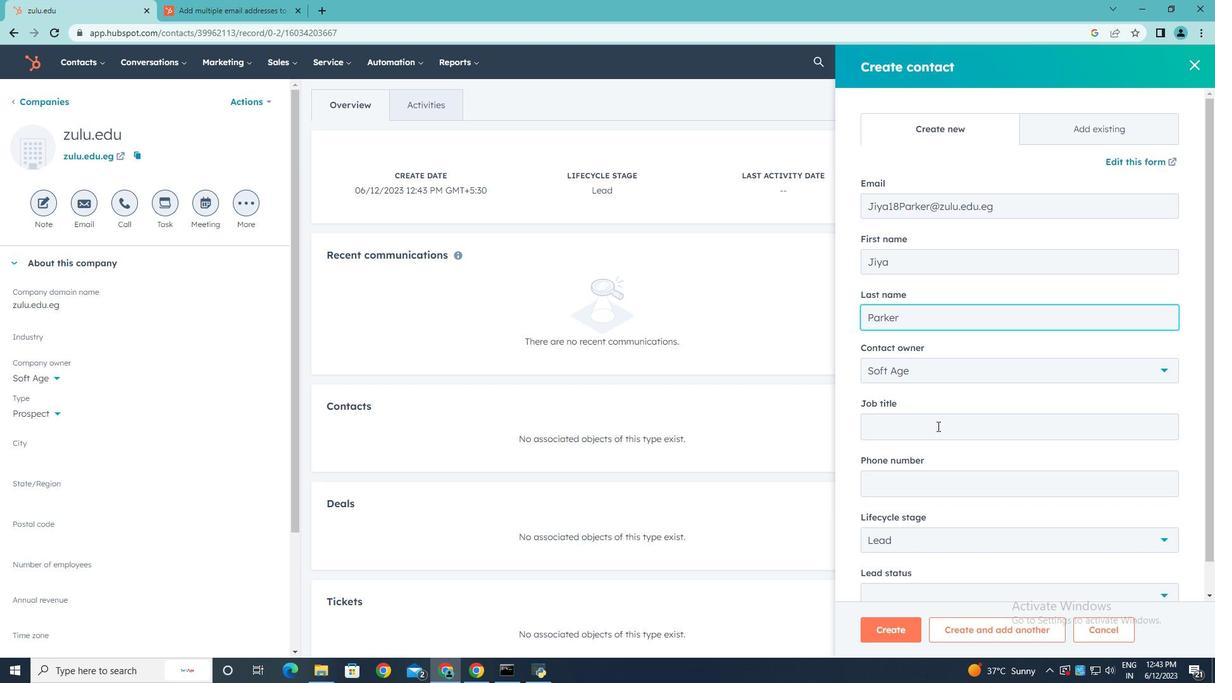 
Action: Key pressed <Key.shift><Key.shift><Key.shift><Key.shift><Key.shift>Operations<Key.space><Key.shift>Coordintor
Screenshot: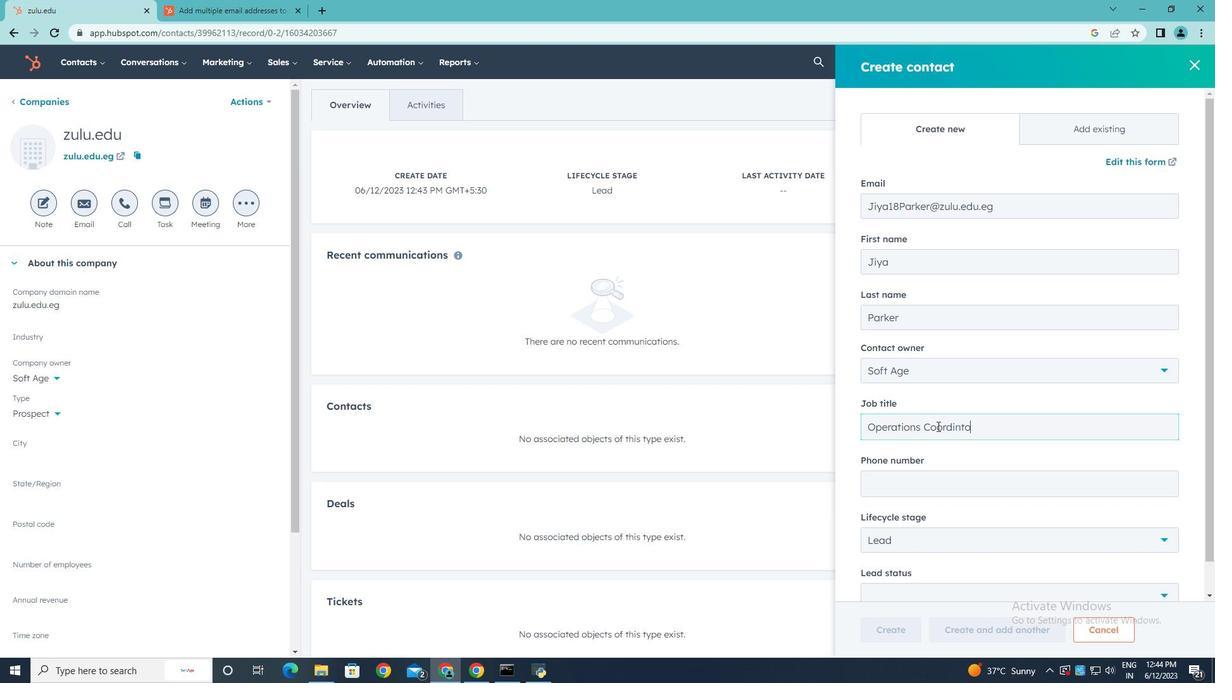 
Action: Mouse moved to (974, 428)
Screenshot: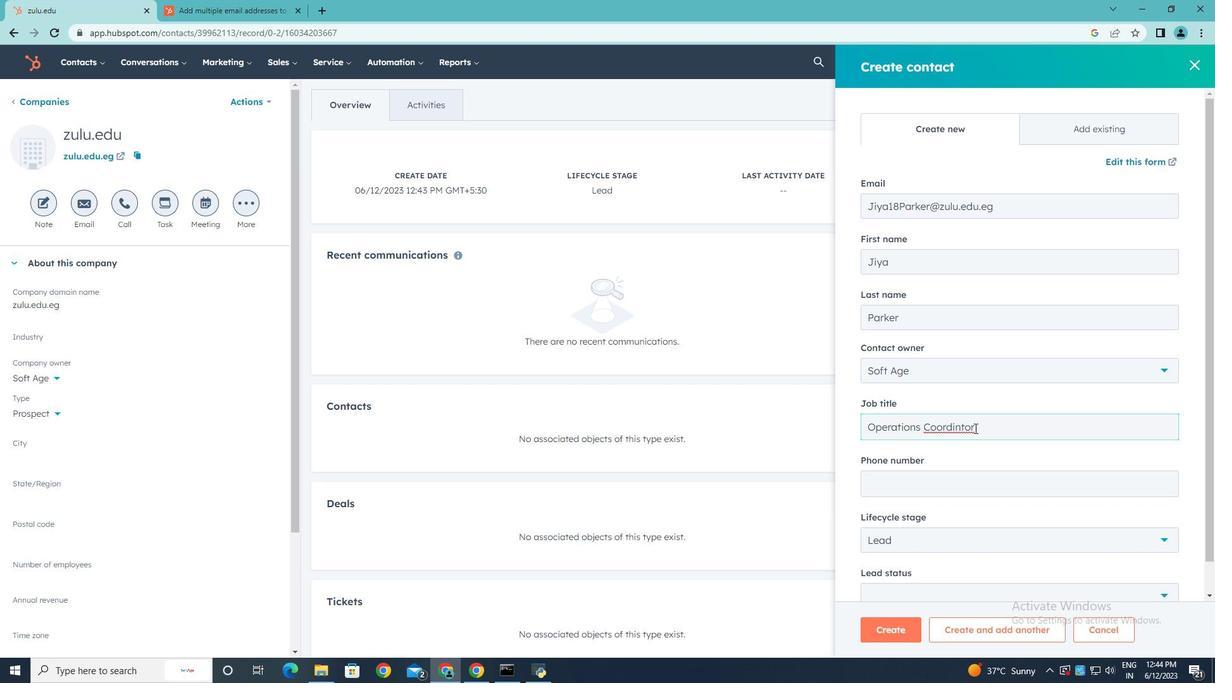 
Action: Key pressed <Key.backspace><Key.backspace><Key.backspace>ator
Screenshot: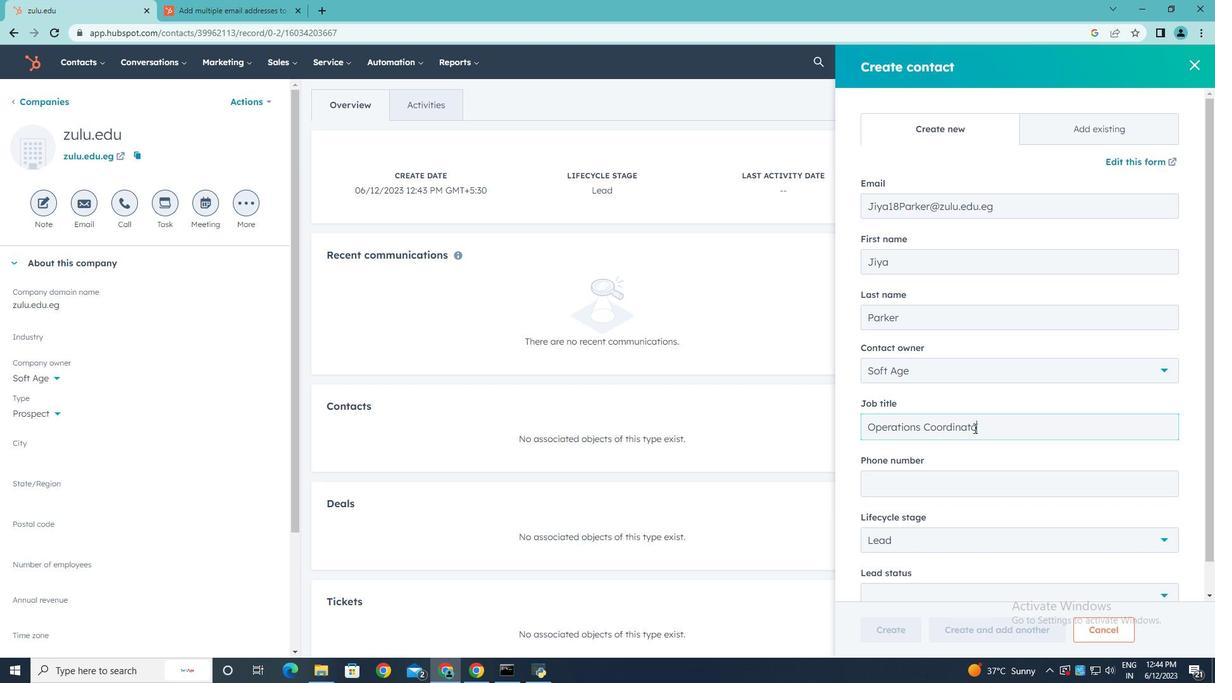 
Action: Mouse moved to (907, 484)
Screenshot: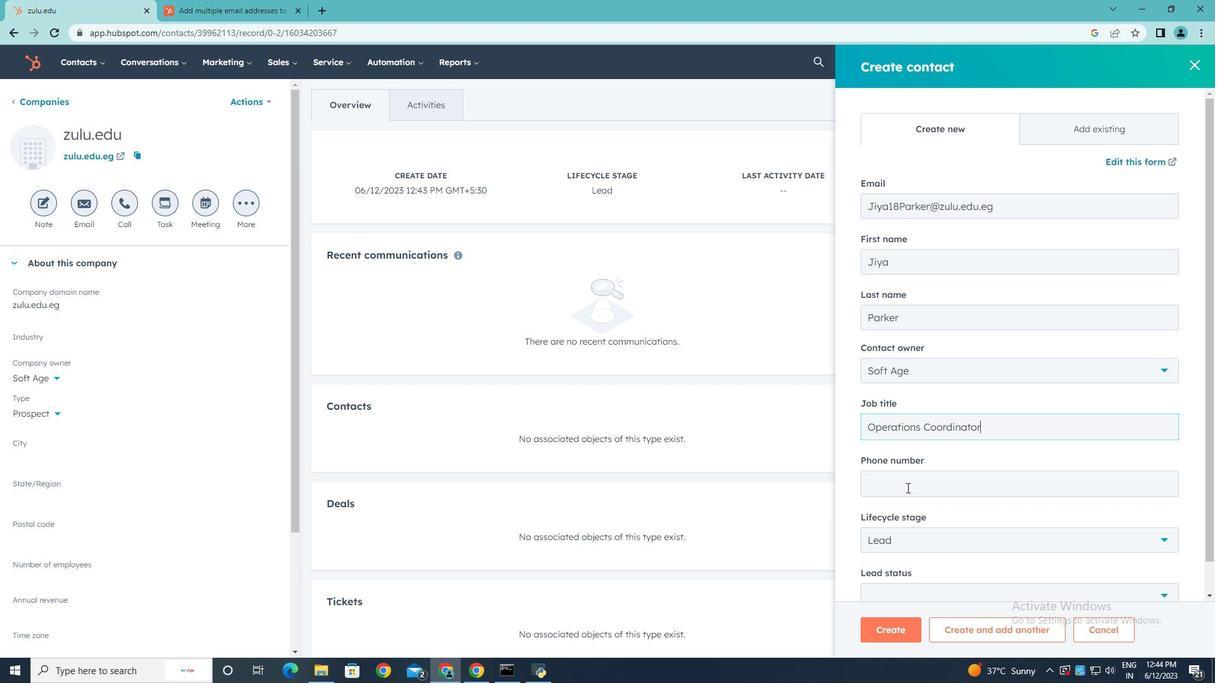 
Action: Mouse pressed left at (907, 484)
Screenshot: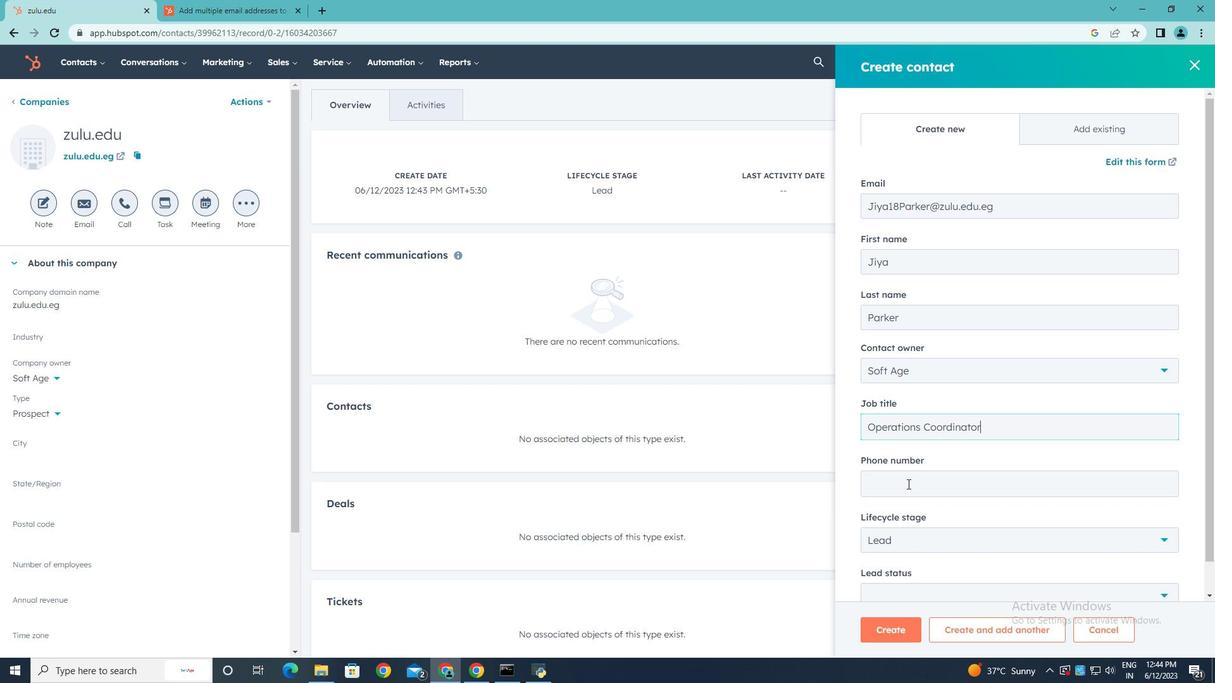 
Action: Key pressed 4085559019
Screenshot: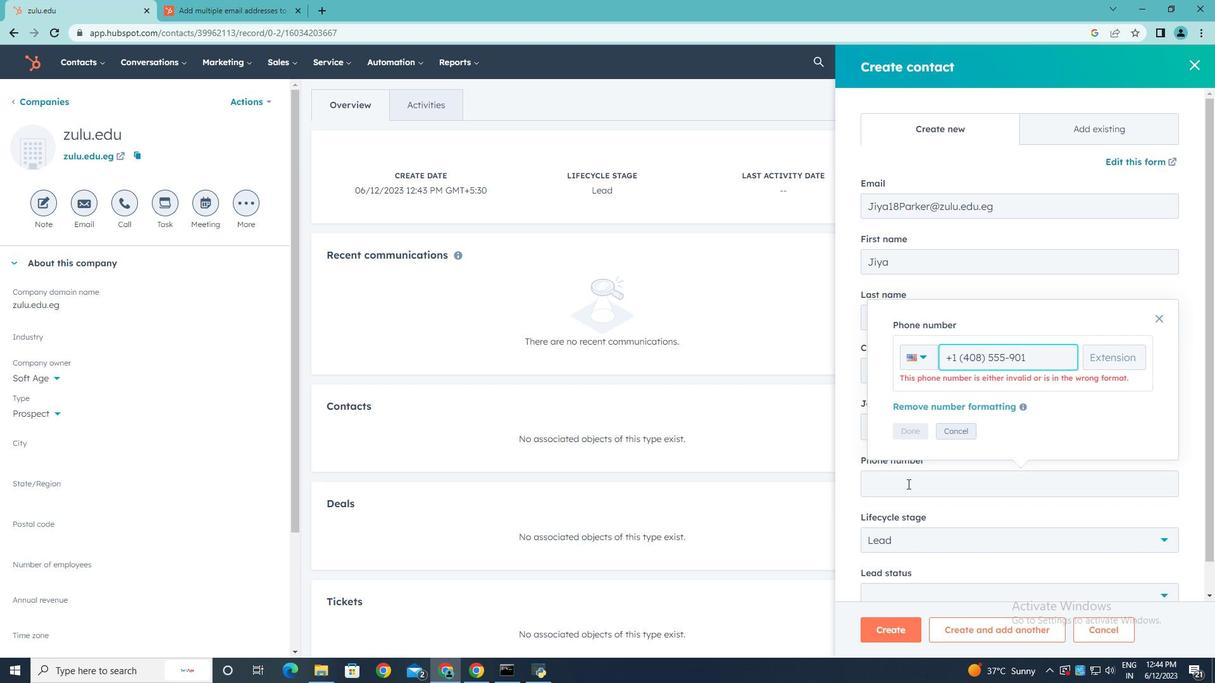 
Action: Mouse moved to (906, 431)
Screenshot: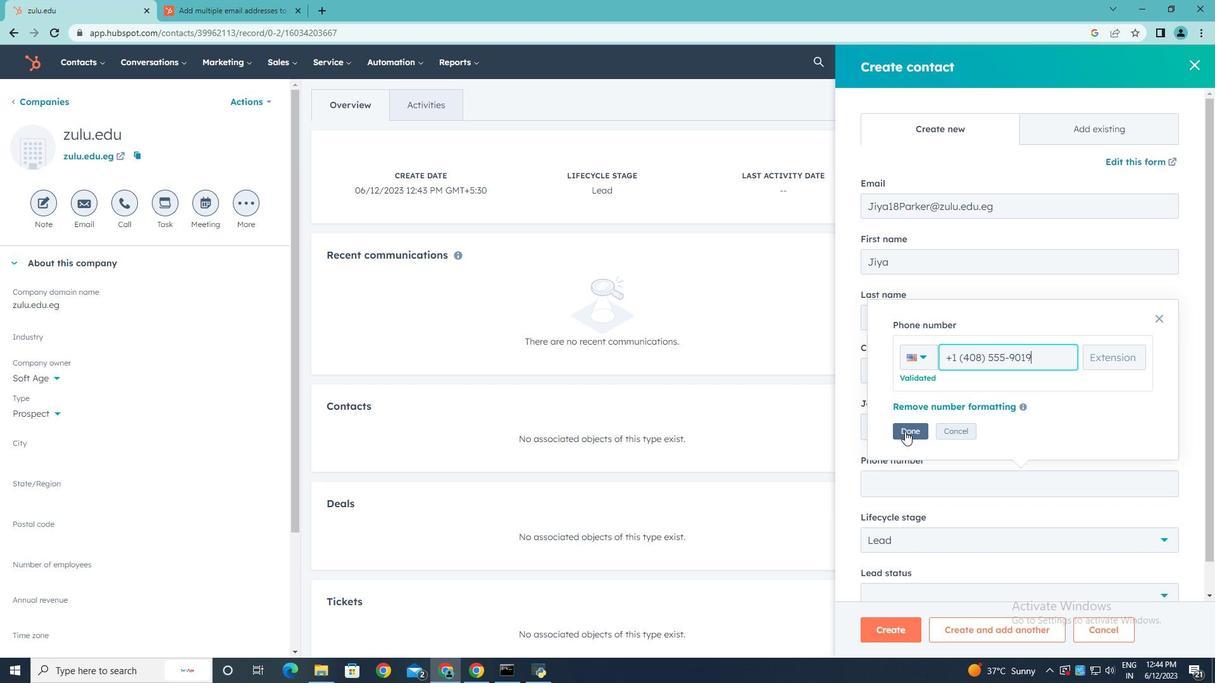 
Action: Mouse pressed left at (906, 431)
Screenshot: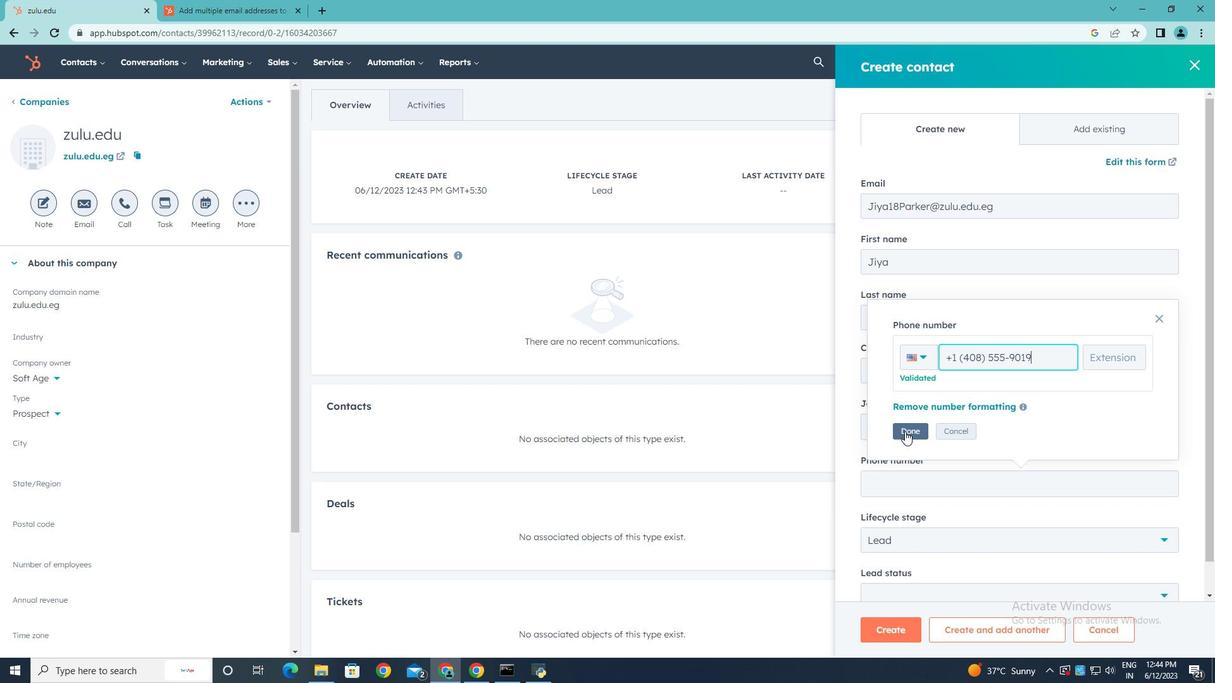 
Action: Mouse moved to (1165, 541)
Screenshot: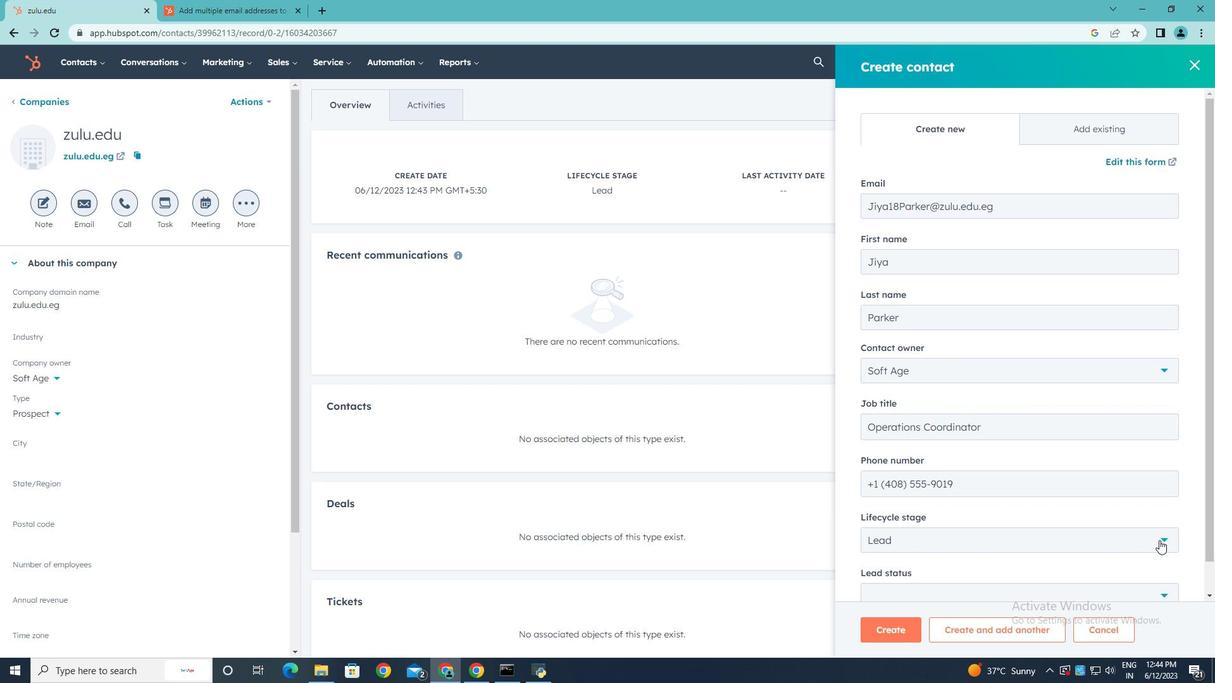 
Action: Mouse pressed left at (1165, 541)
Screenshot: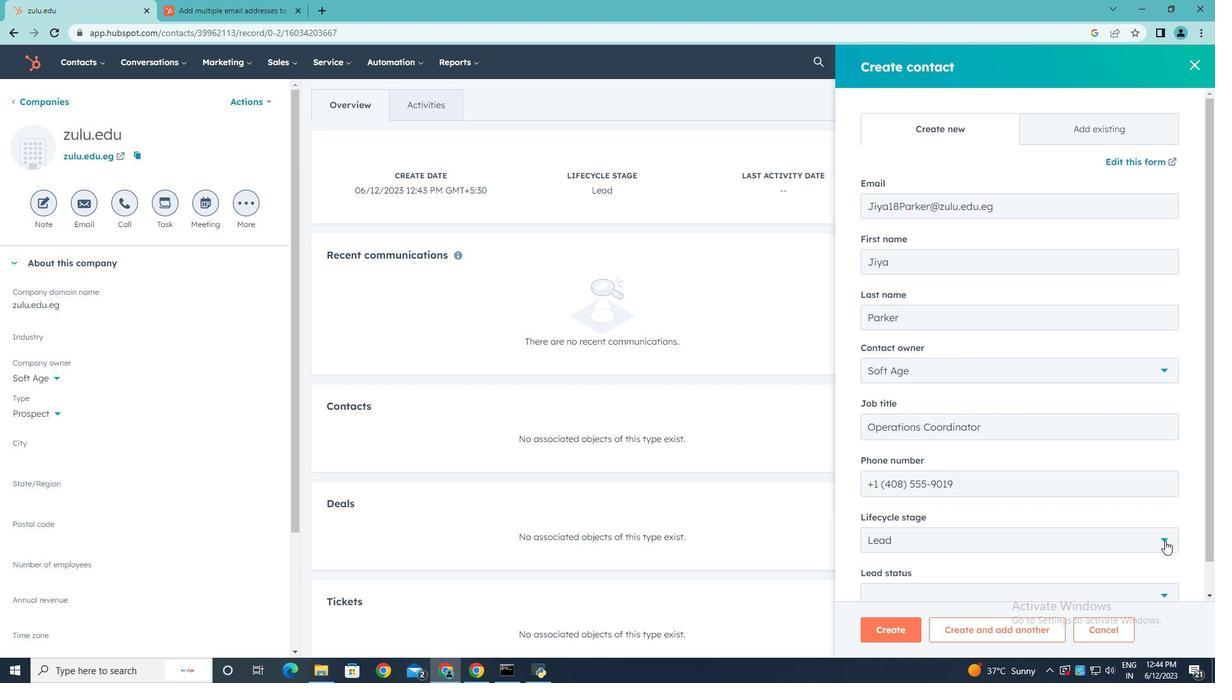 
Action: Mouse moved to (1018, 428)
Screenshot: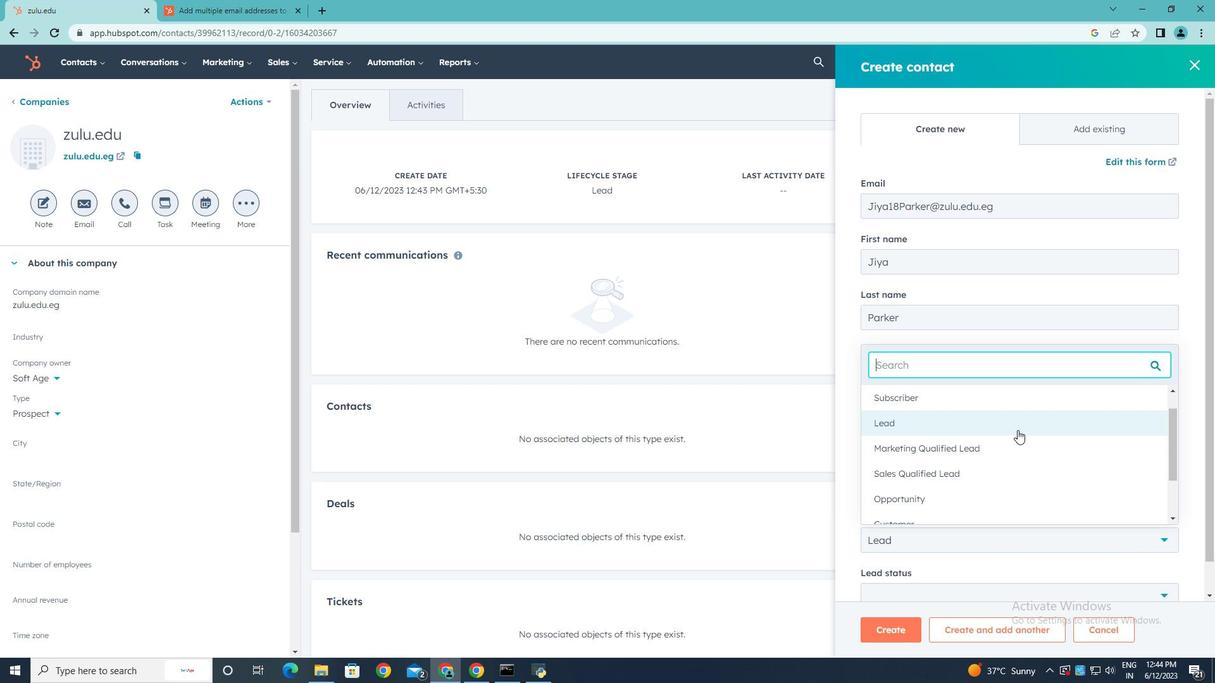 
Action: Mouse pressed left at (1018, 428)
Screenshot: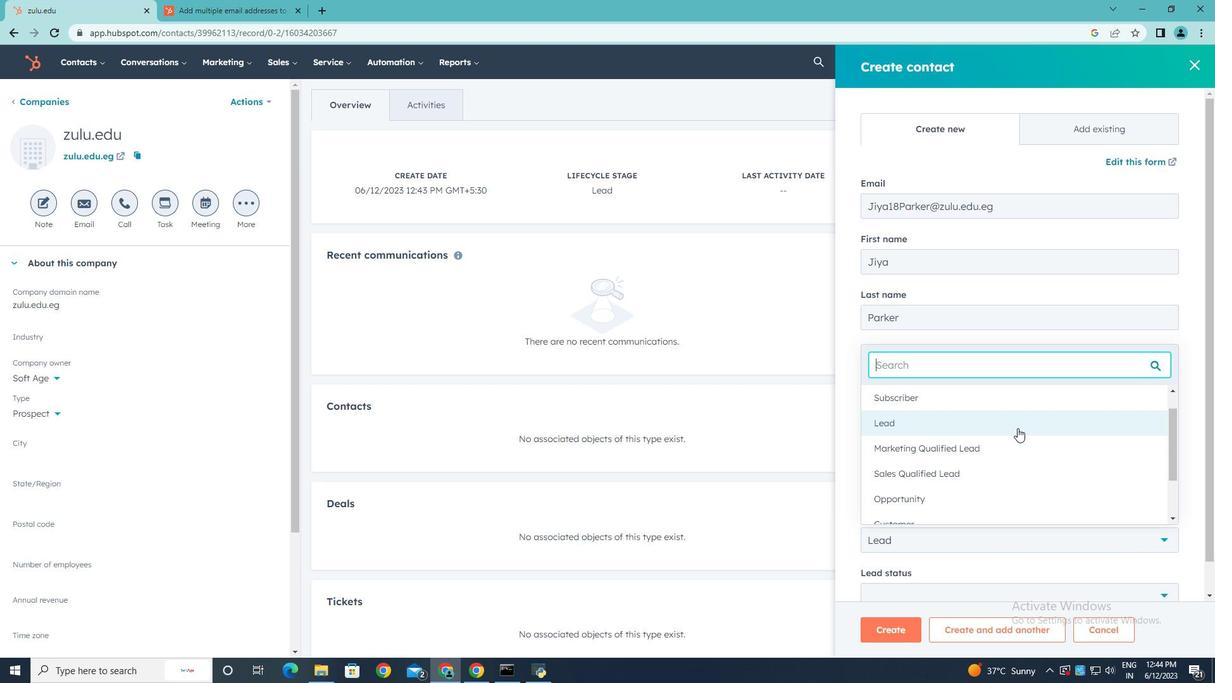 
Action: Mouse moved to (1166, 593)
Screenshot: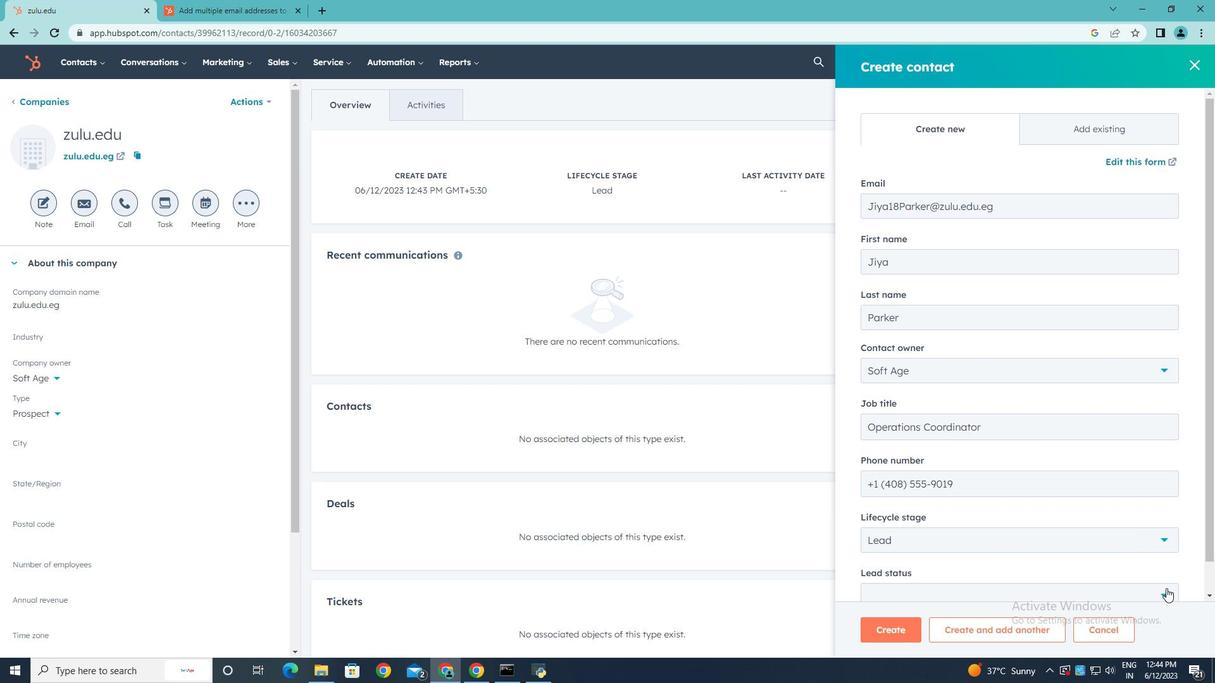 
Action: Mouse pressed left at (1166, 593)
Screenshot: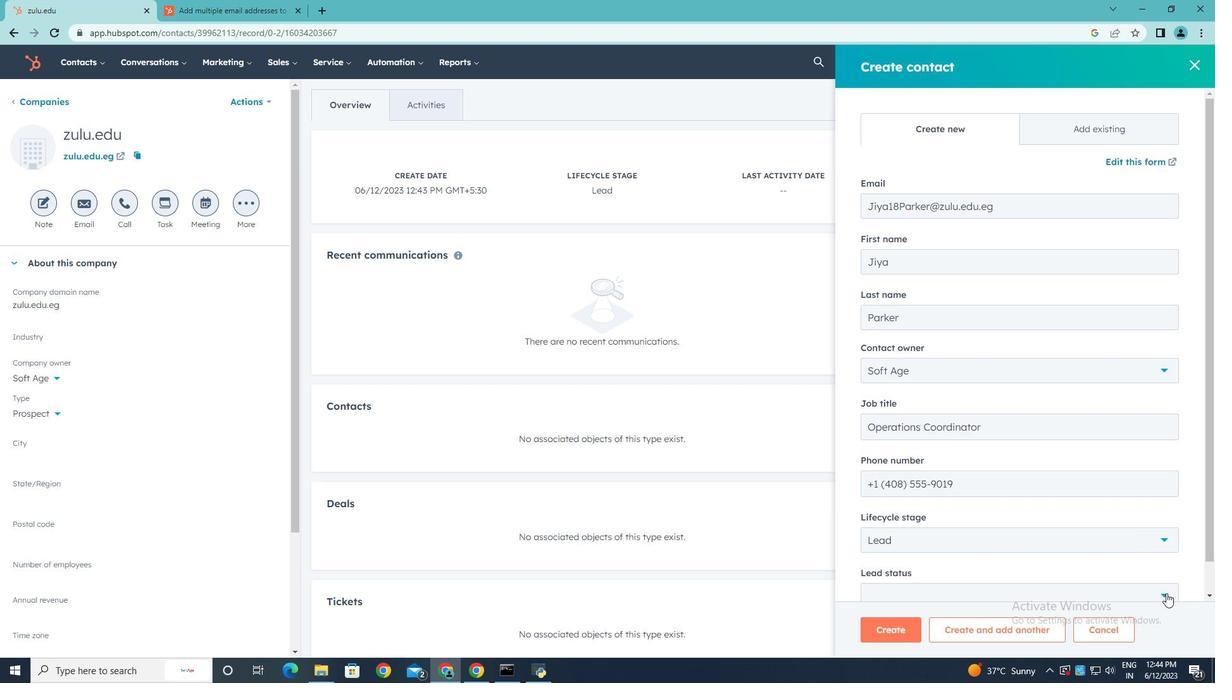 
Action: Mouse moved to (1014, 503)
Screenshot: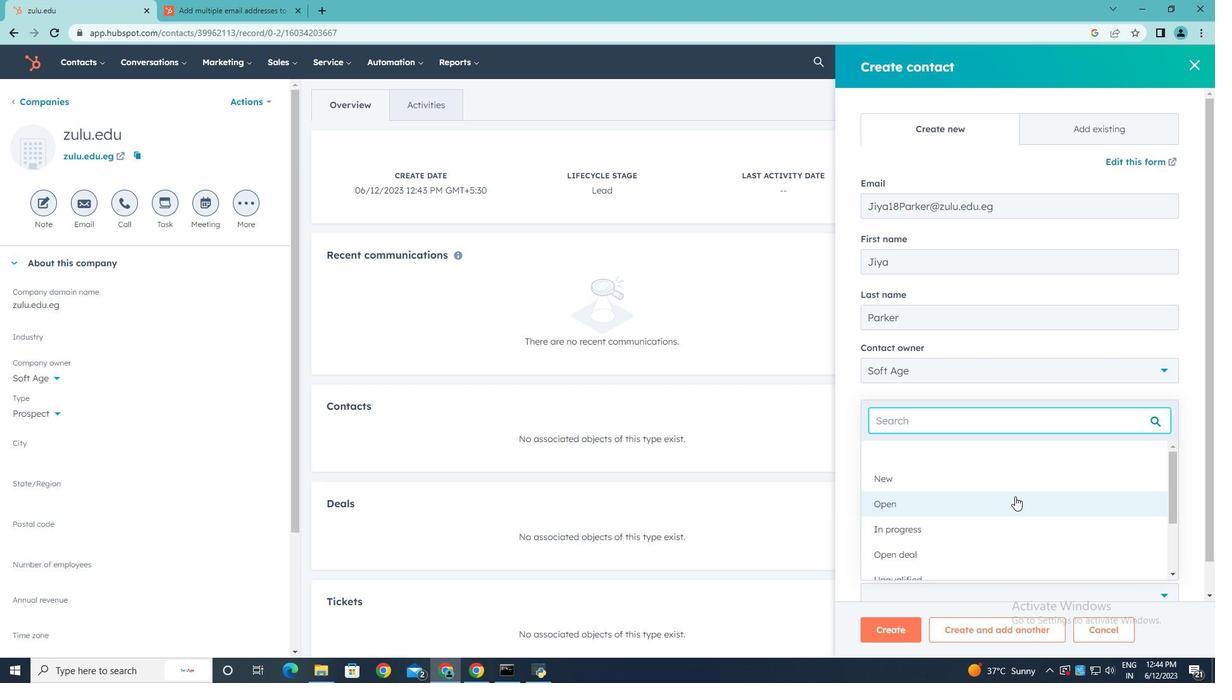 
Action: Mouse pressed left at (1014, 503)
Screenshot: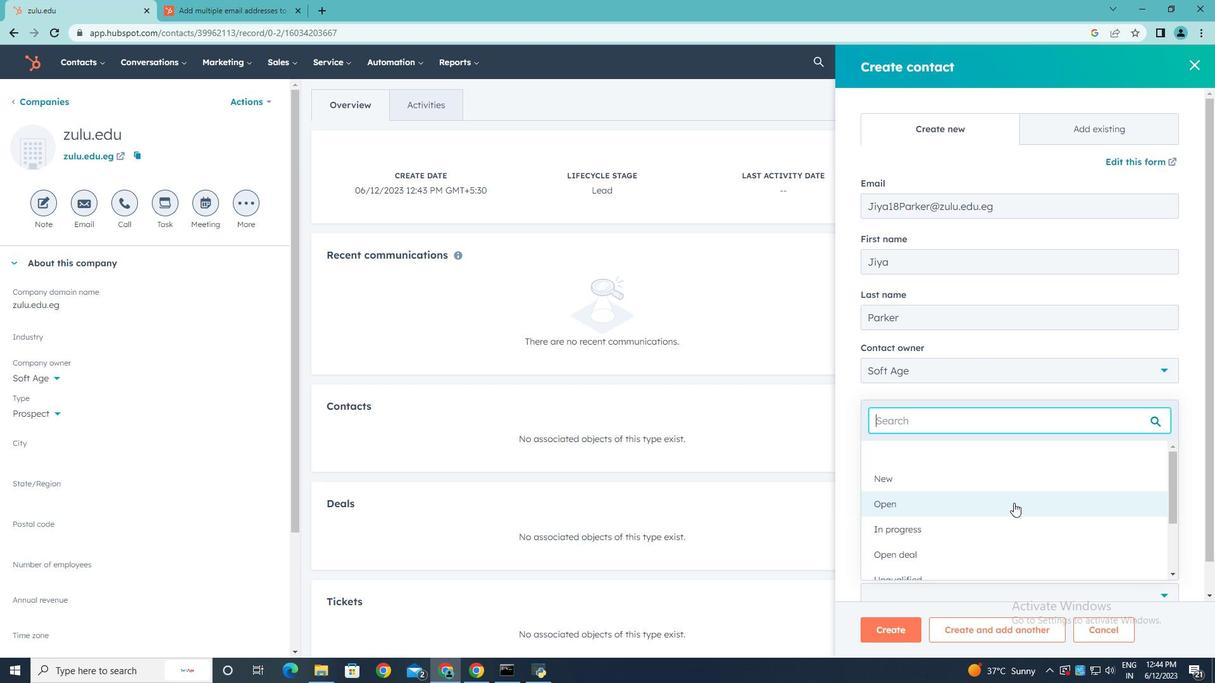 
Action: Mouse moved to (901, 626)
Screenshot: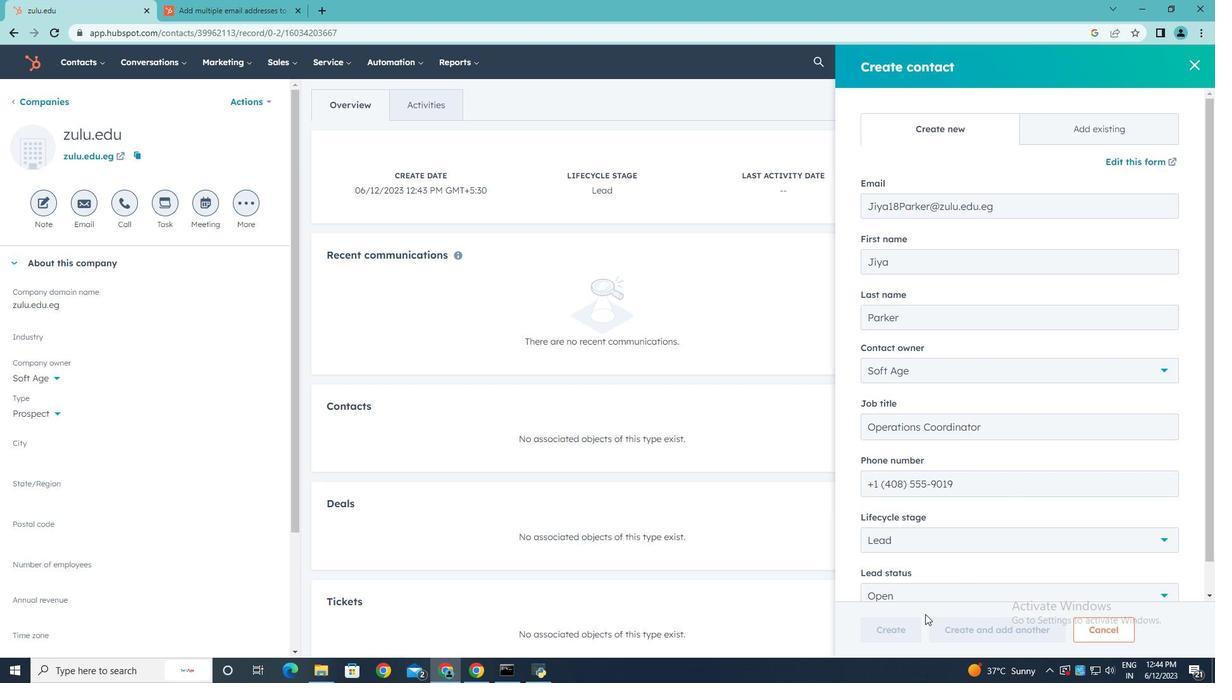 
Action: Mouse pressed left at (901, 626)
Screenshot: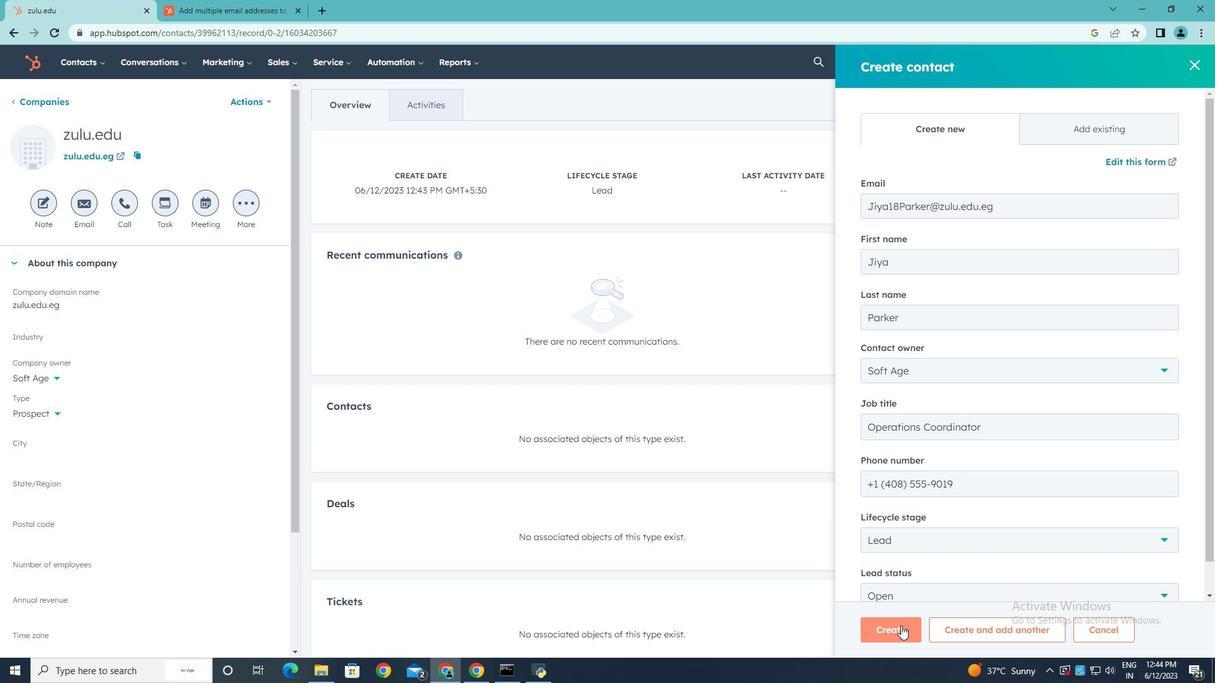 
Action: Mouse moved to (736, 468)
Screenshot: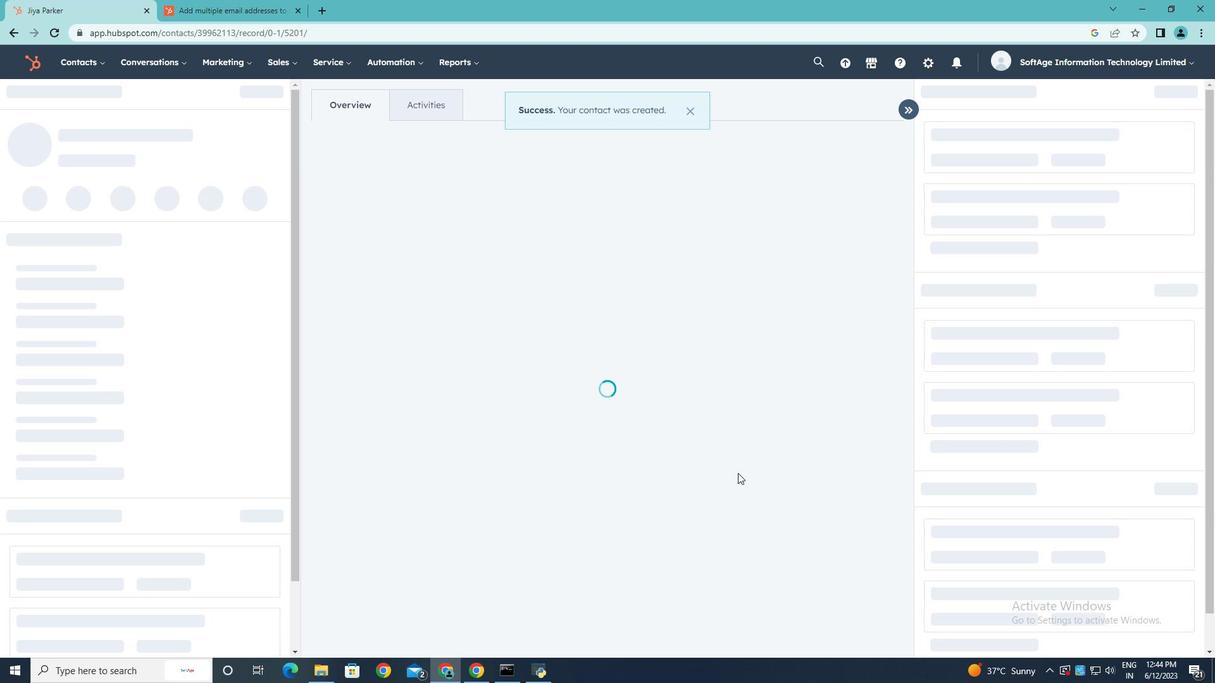 
